 Task: Find connections with filter location Byndoor with filter topic #Gettingthingsdonewith filter profile language Spanish with filter current company PQE Group with filter school Placements updates with filter industry Office Furniture and Fixtures Manufacturing with filter service category Information Security with filter keywords title Quality Control
Action: Mouse moved to (537, 67)
Screenshot: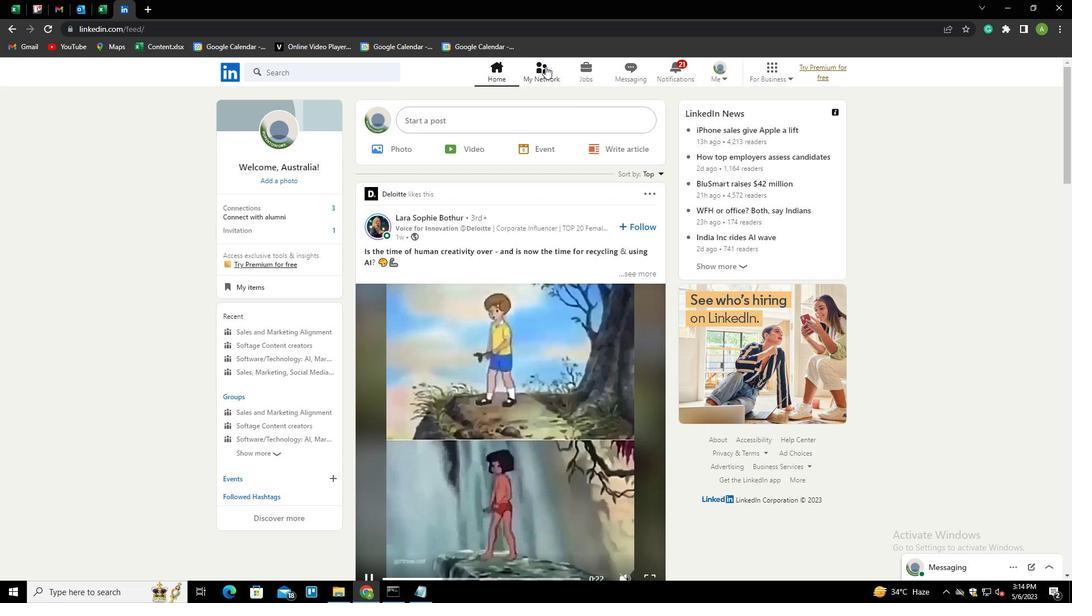 
Action: Mouse pressed left at (537, 67)
Screenshot: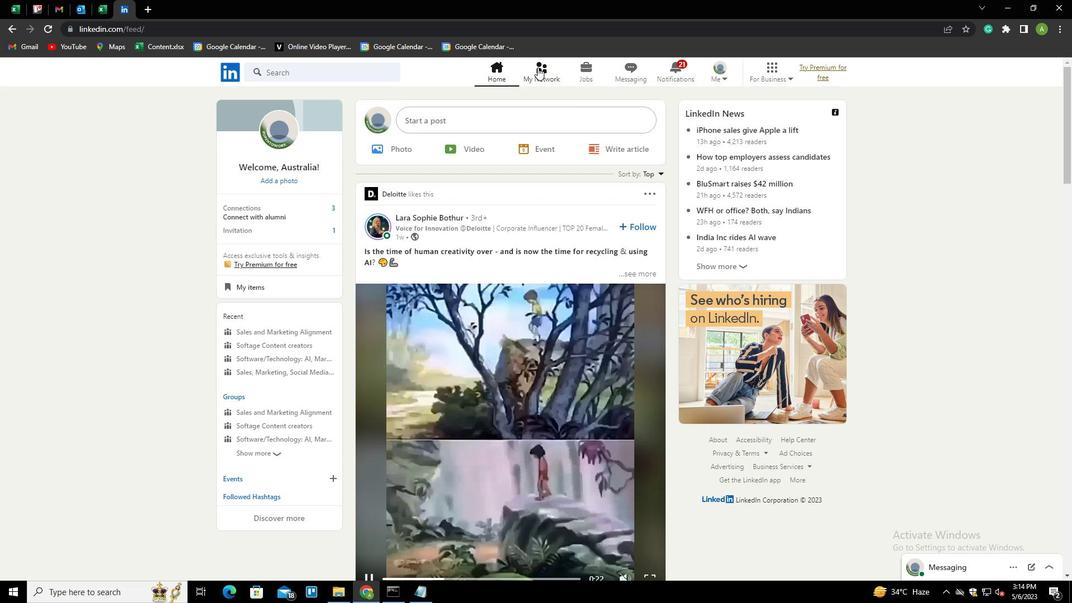 
Action: Mouse moved to (279, 135)
Screenshot: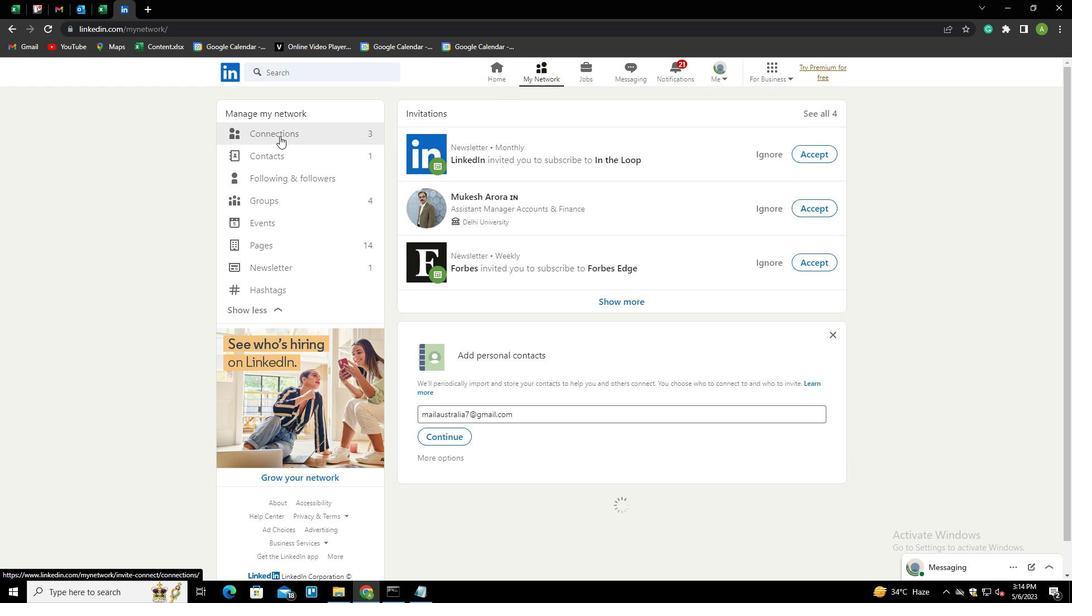 
Action: Mouse pressed left at (279, 135)
Screenshot: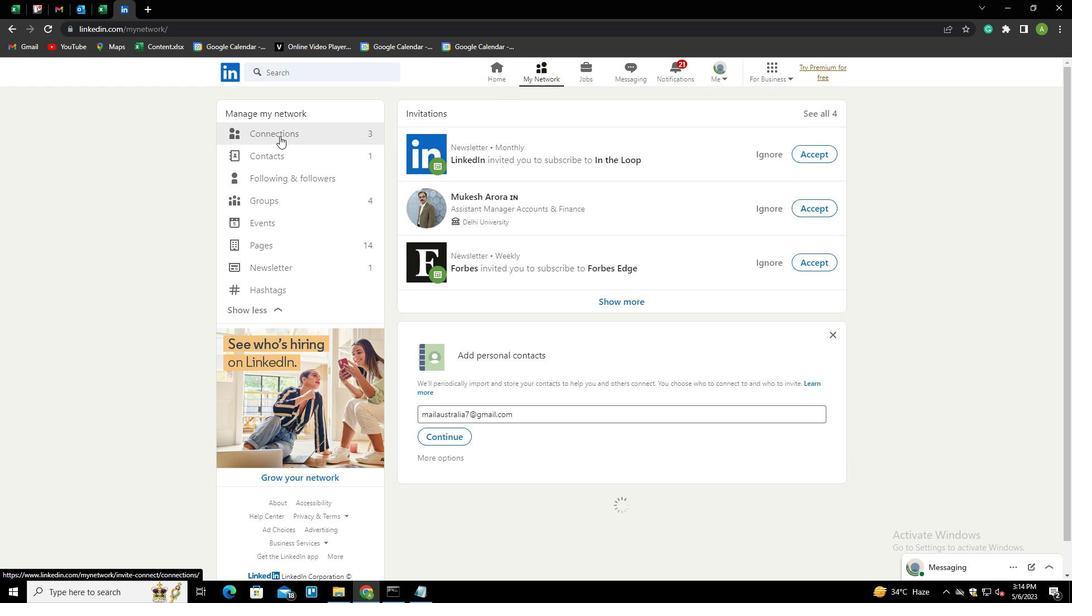 
Action: Mouse moved to (619, 132)
Screenshot: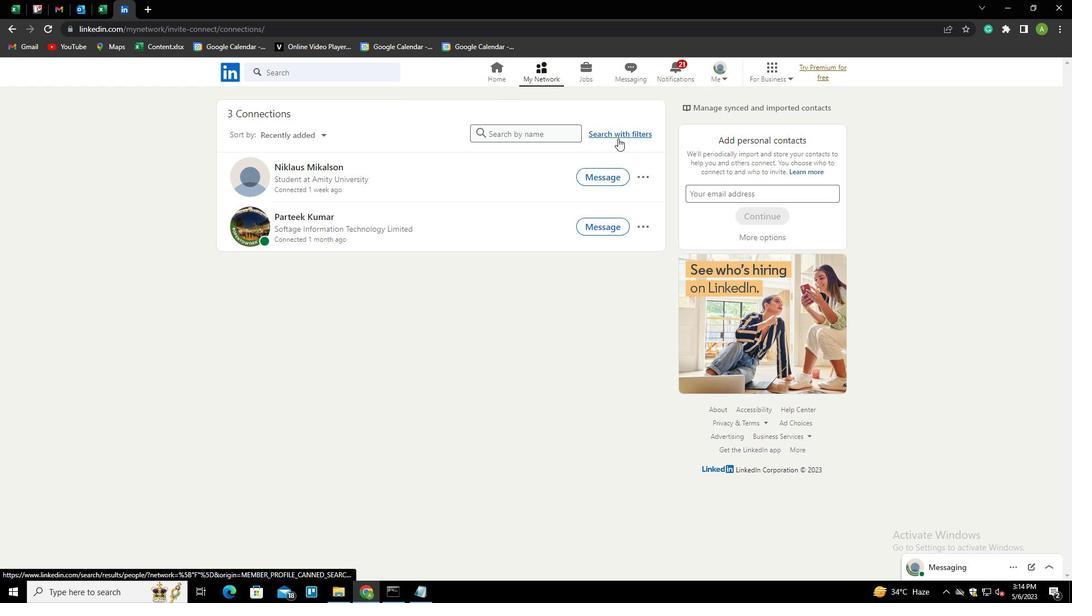 
Action: Mouse pressed left at (619, 132)
Screenshot: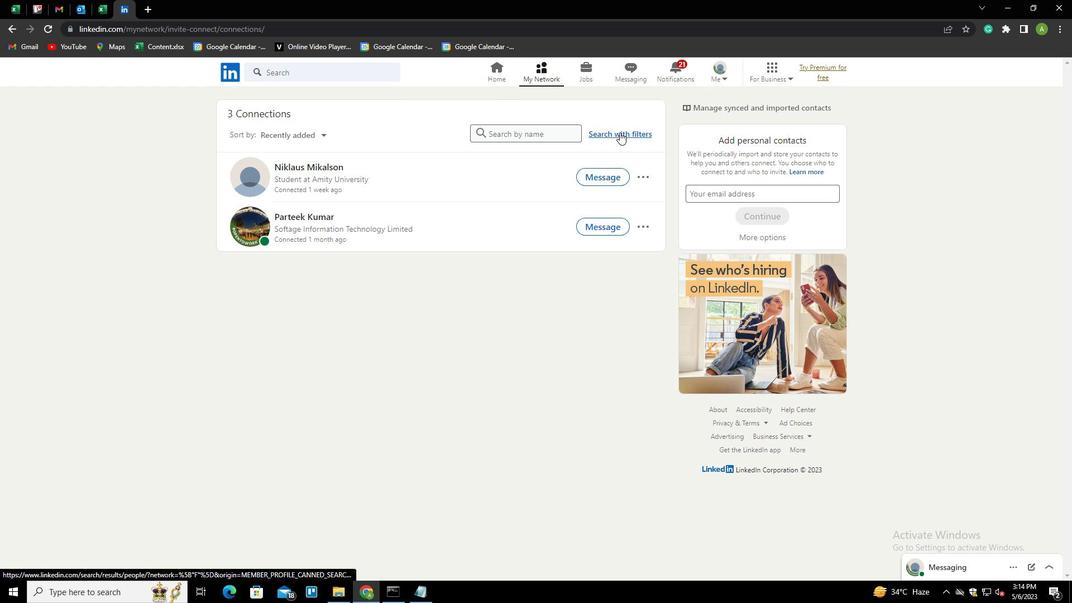 
Action: Mouse moved to (572, 101)
Screenshot: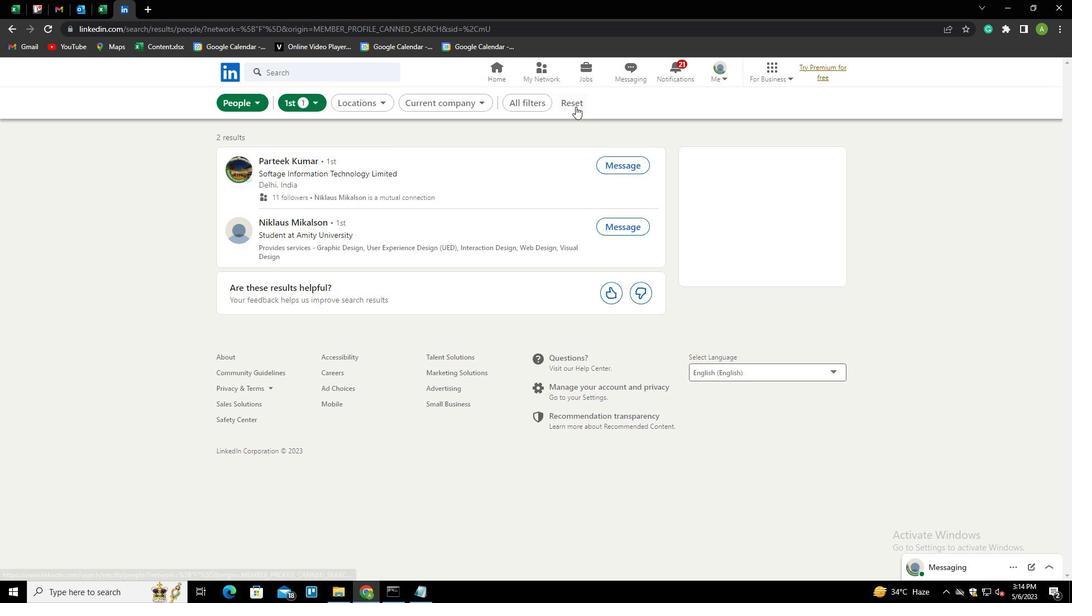 
Action: Mouse pressed left at (572, 101)
Screenshot: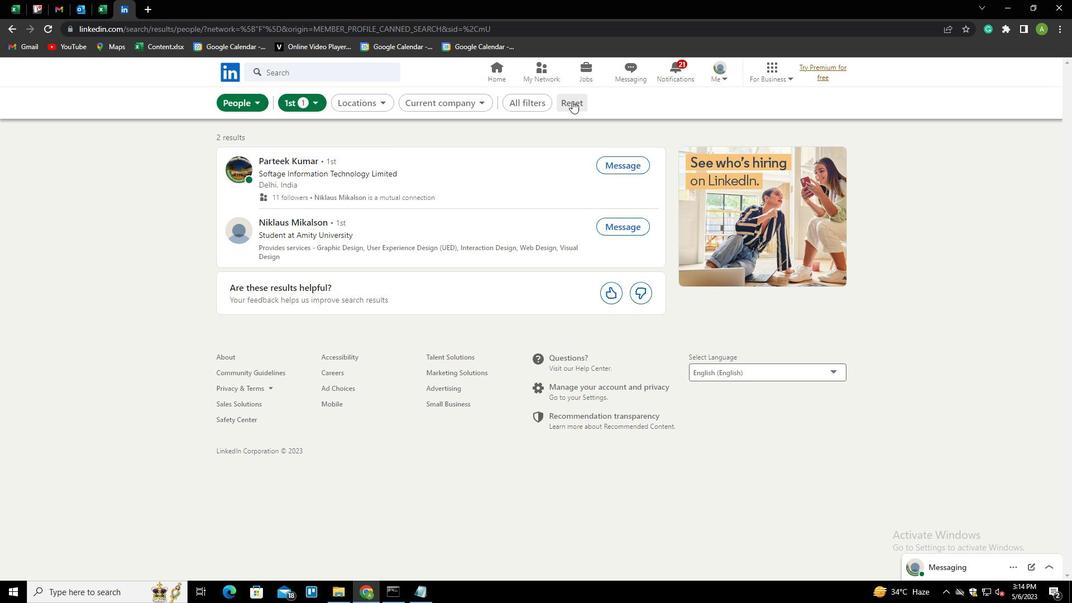 
Action: Mouse moved to (557, 102)
Screenshot: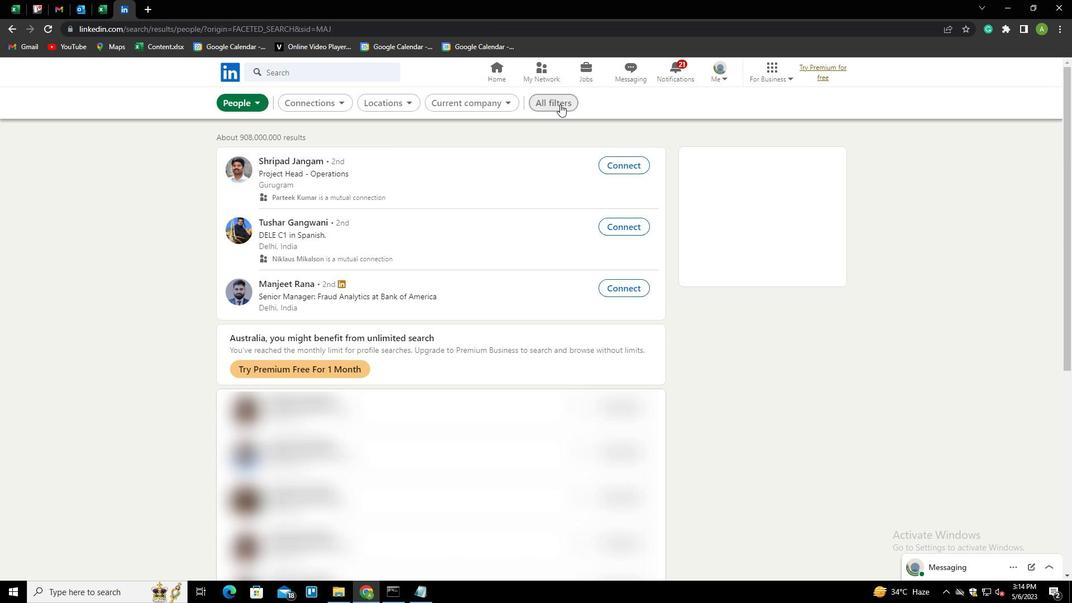 
Action: Mouse pressed left at (557, 102)
Screenshot: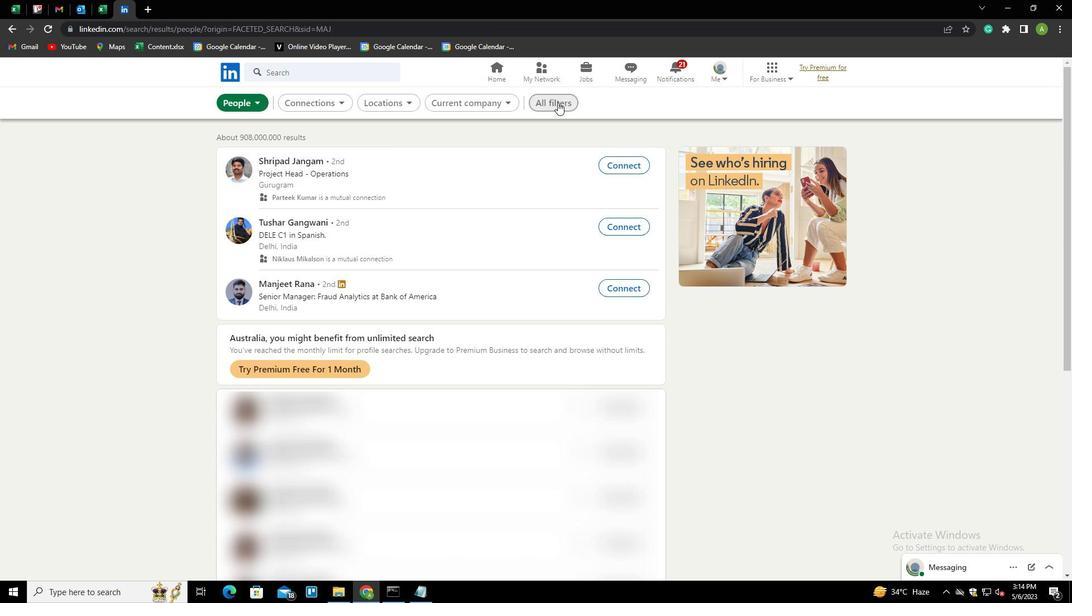 
Action: Mouse moved to (903, 401)
Screenshot: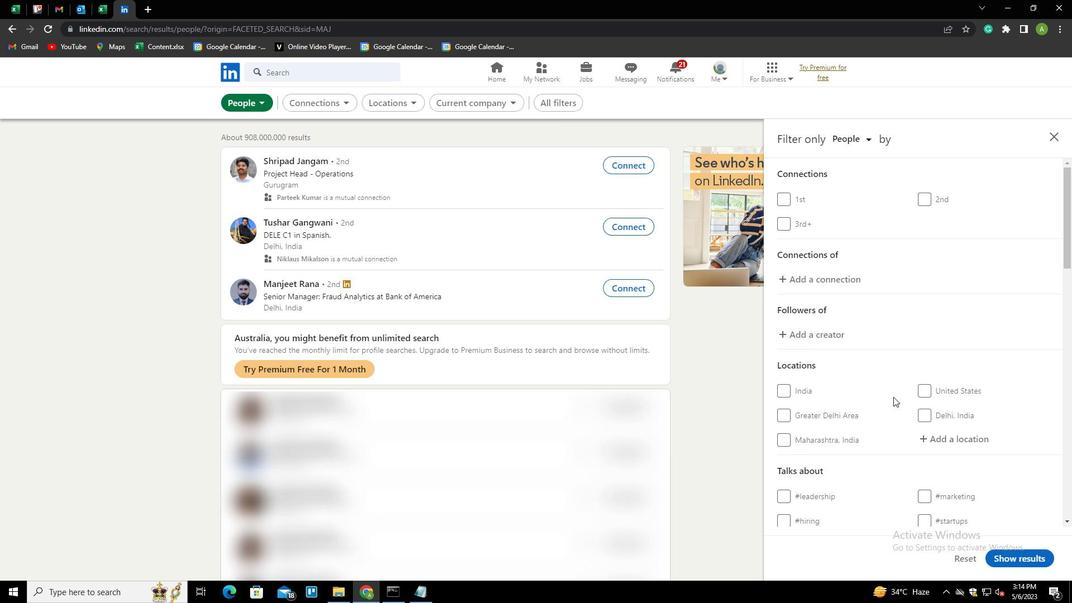 
Action: Mouse scrolled (903, 400) with delta (0, 0)
Screenshot: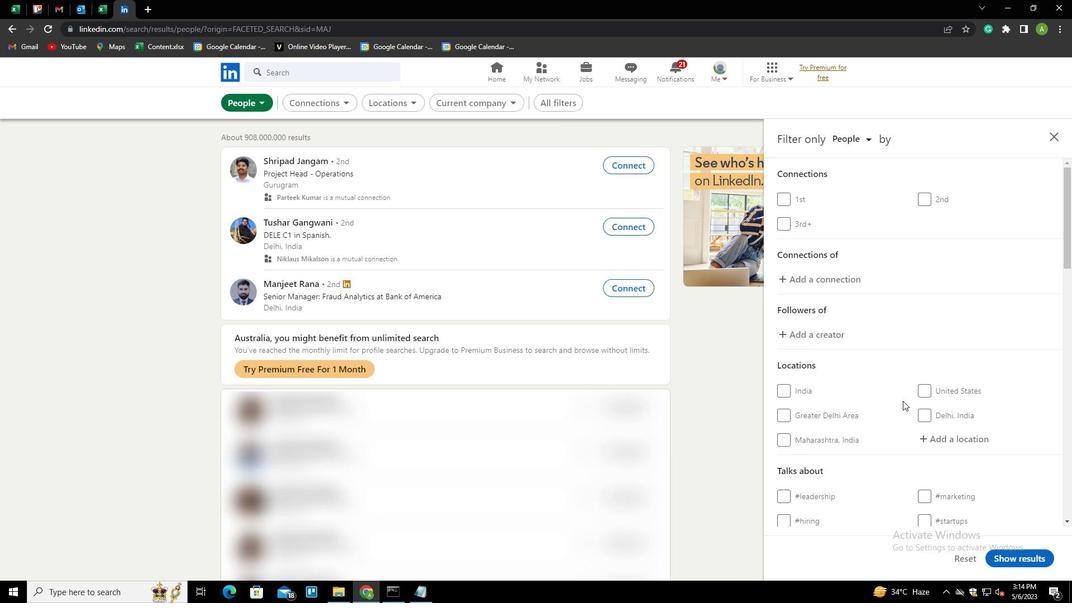 
Action: Mouse scrolled (903, 400) with delta (0, 0)
Screenshot: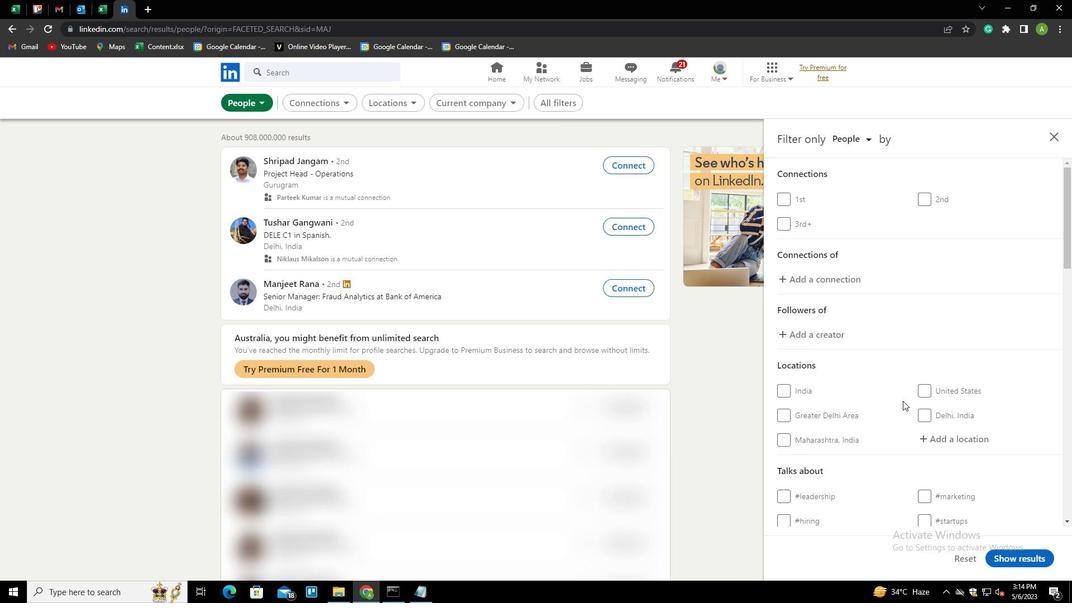 
Action: Mouse moved to (951, 333)
Screenshot: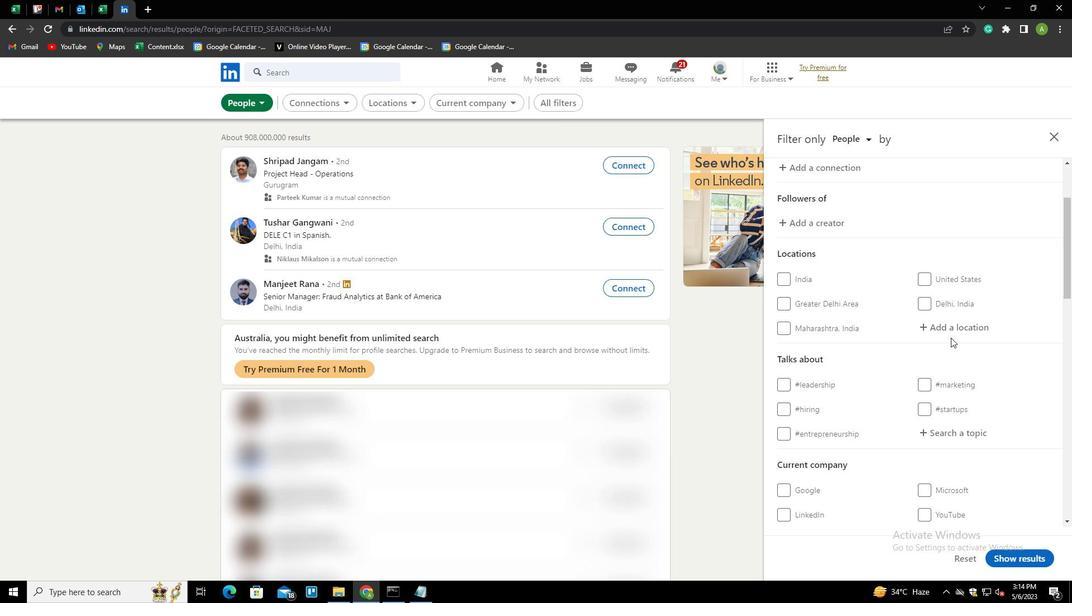 
Action: Mouse pressed left at (951, 333)
Screenshot: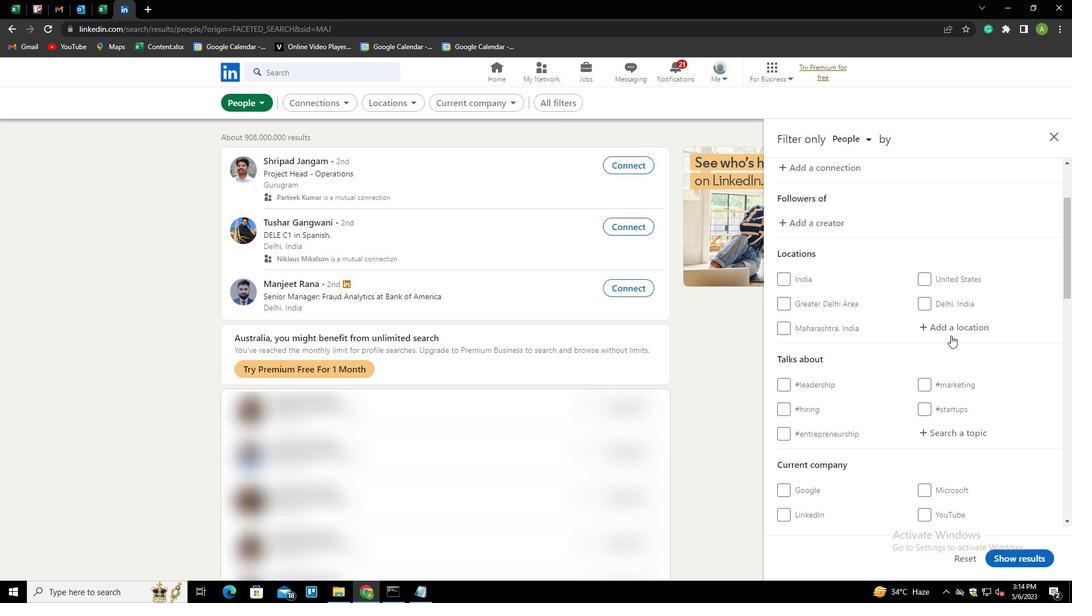 
Action: Key pressed <Key.shift><Key.shift><Key.shift>BYNDOOR
Screenshot: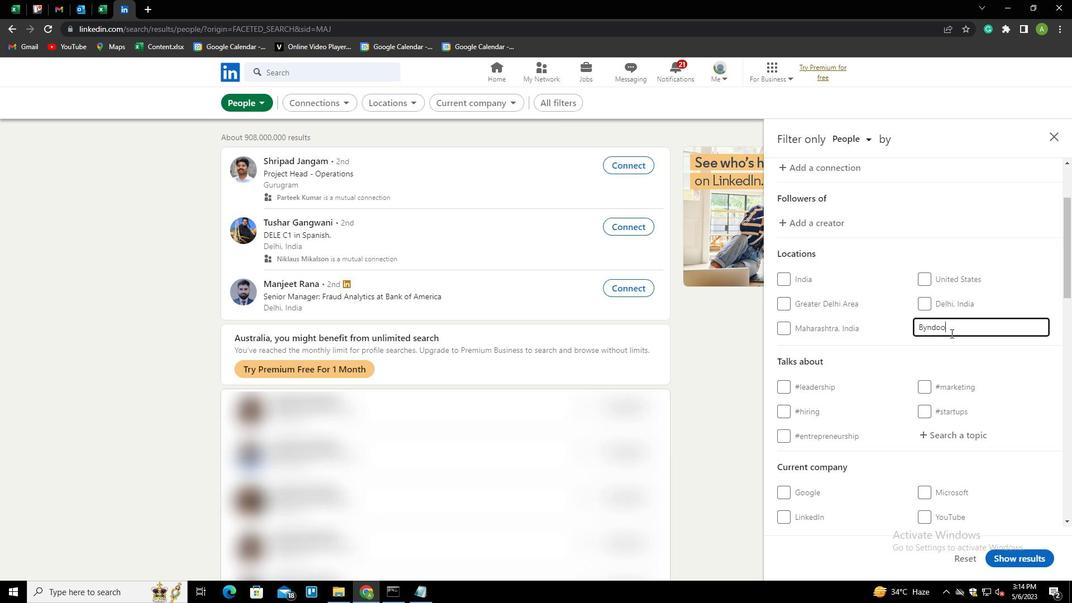 
Action: Mouse moved to (980, 354)
Screenshot: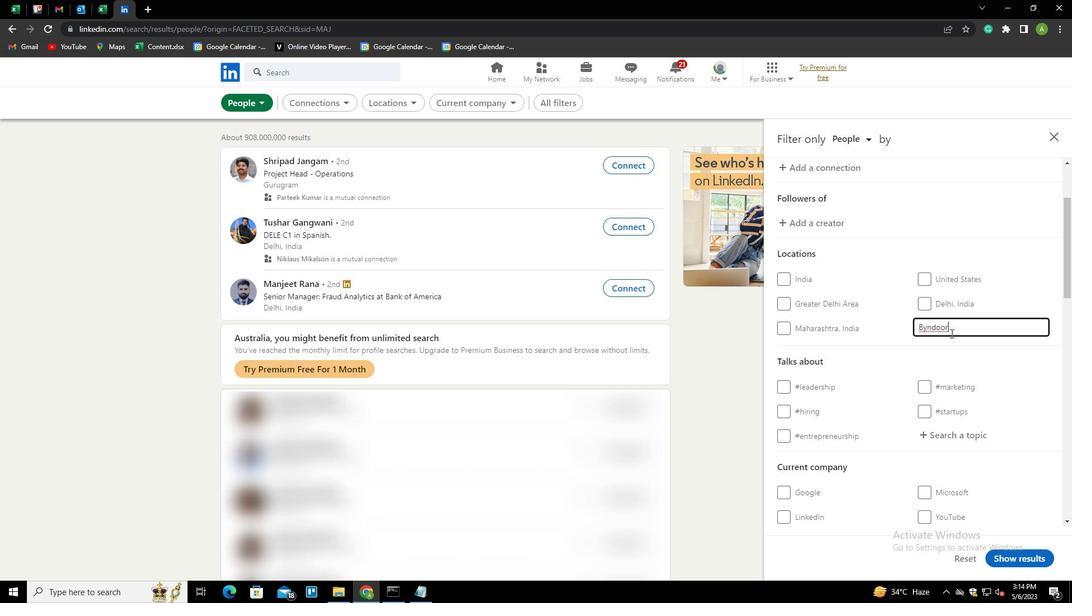 
Action: Mouse pressed left at (980, 354)
Screenshot: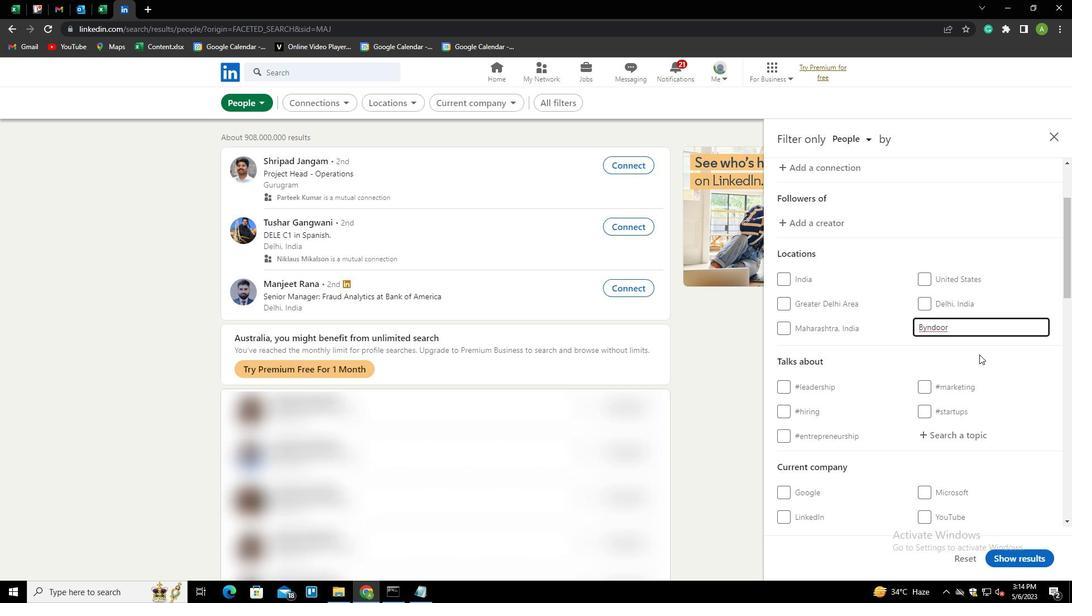 
Action: Mouse moved to (959, 431)
Screenshot: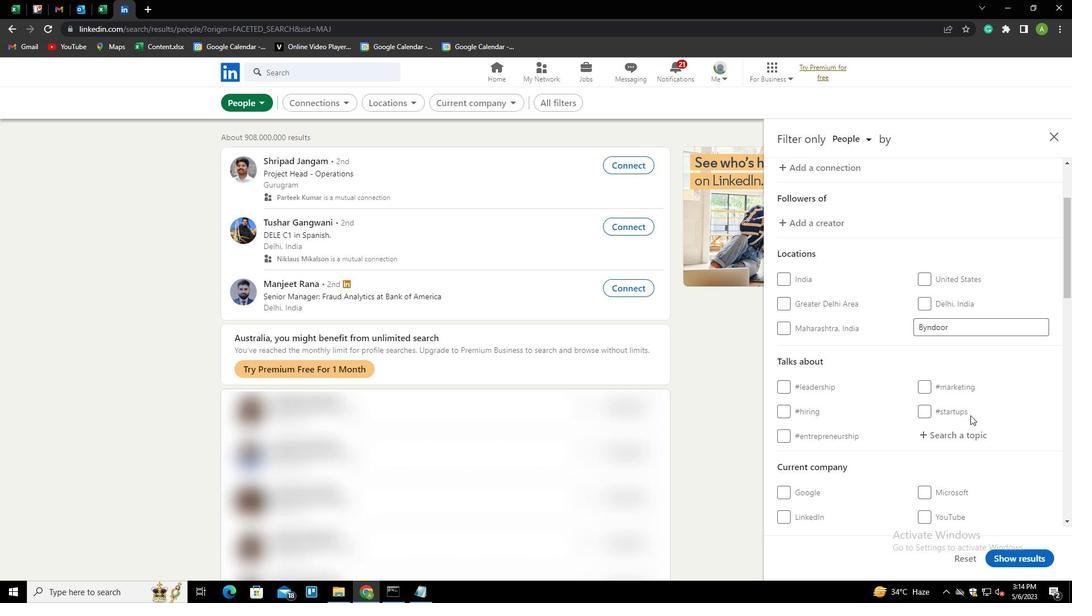 
Action: Mouse pressed left at (959, 431)
Screenshot: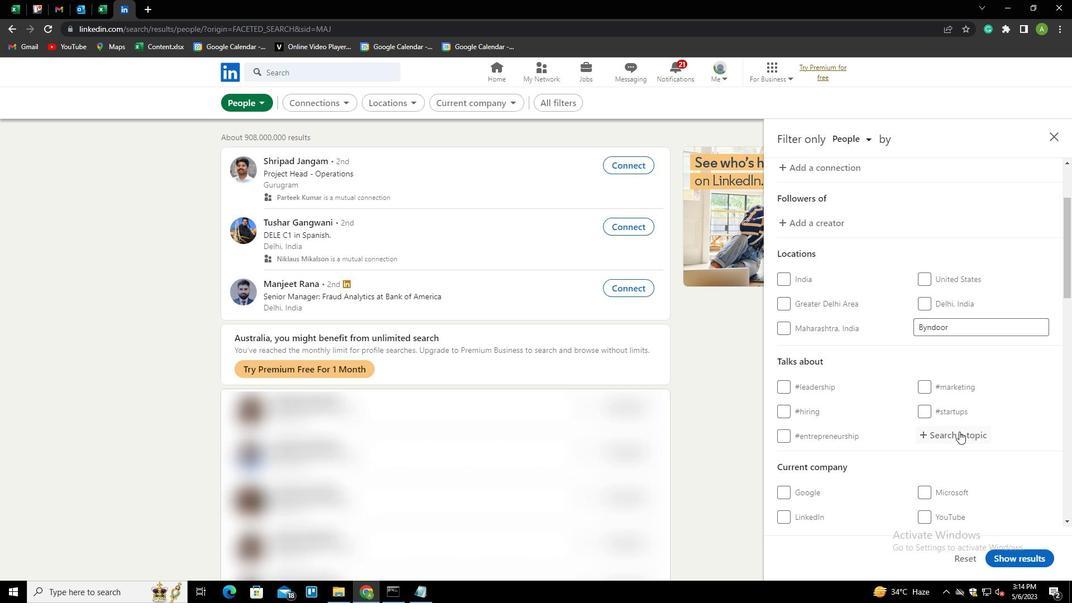 
Action: Key pressed <Key.shift>GEE
Screenshot: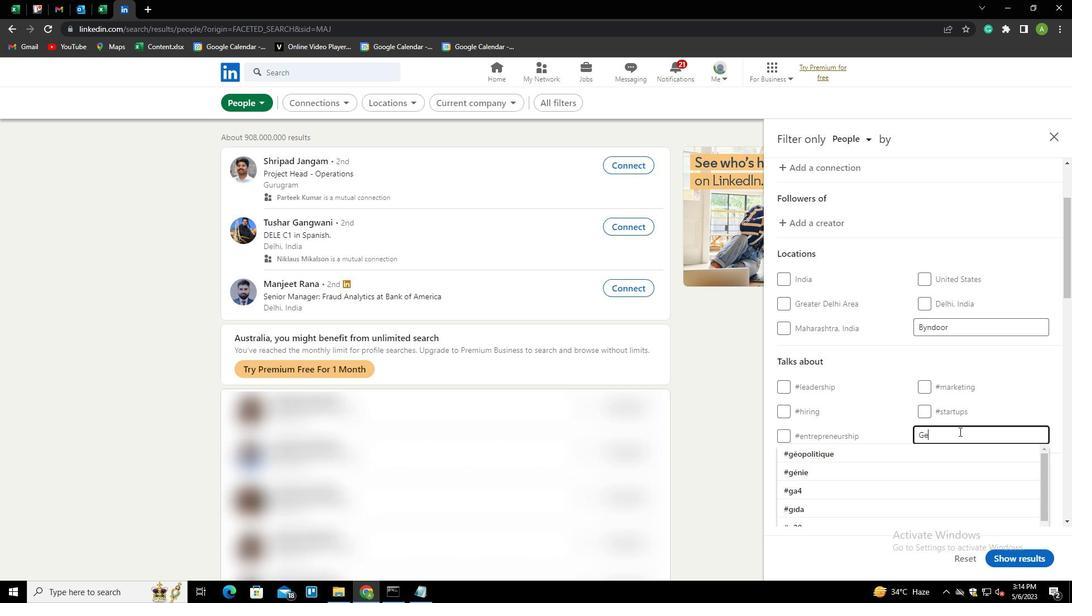 
Action: Mouse moved to (959, 432)
Screenshot: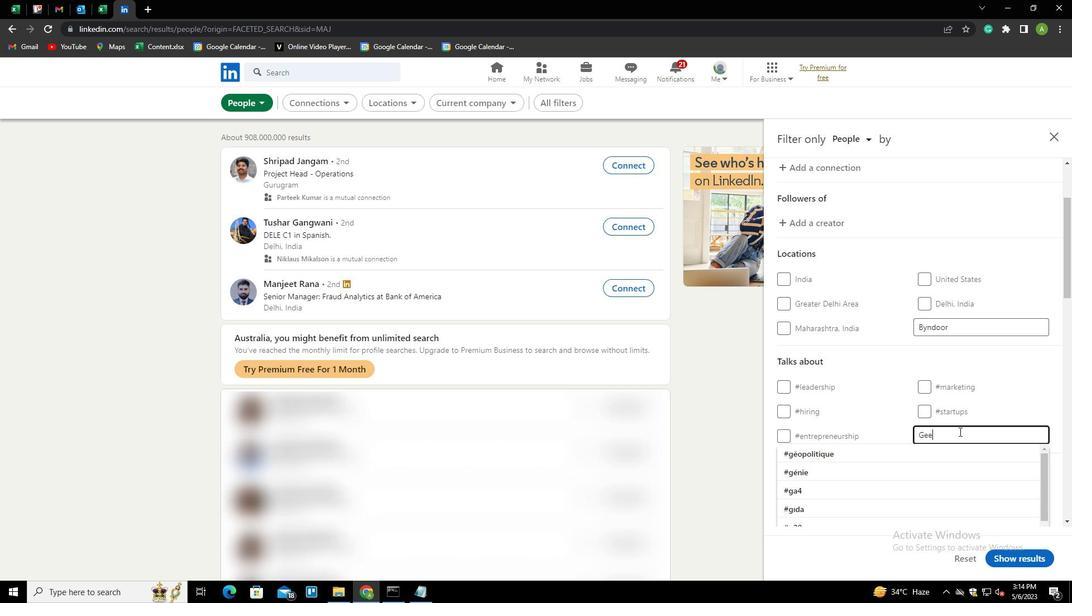 
Action: Key pressed <Key.backspace>TTINGTHINGSDONE<Key.down><Key.enter>
Screenshot: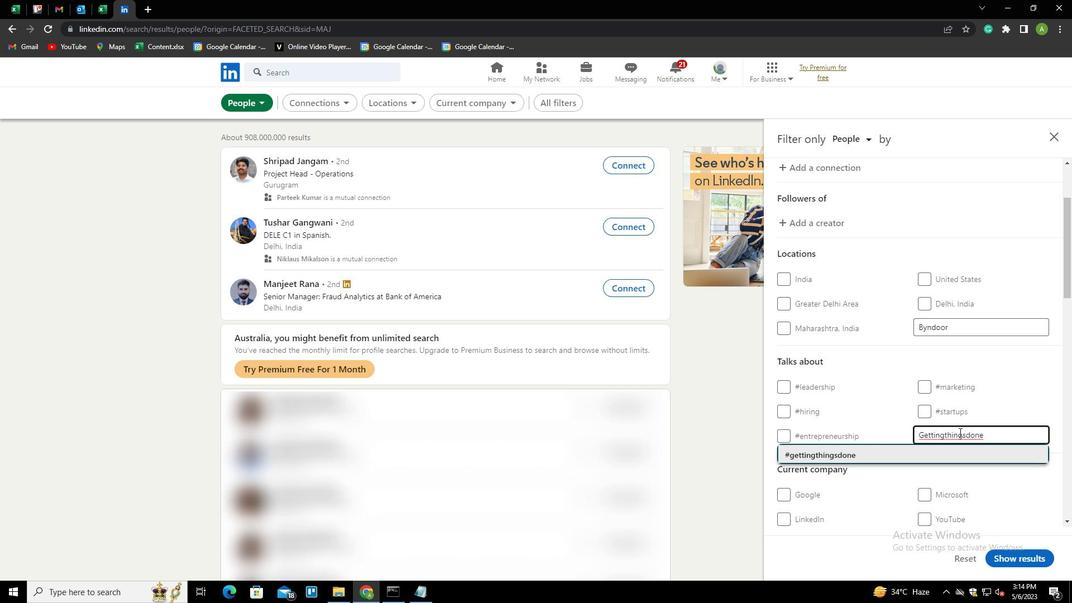 
Action: Mouse scrolled (959, 431) with delta (0, 0)
Screenshot: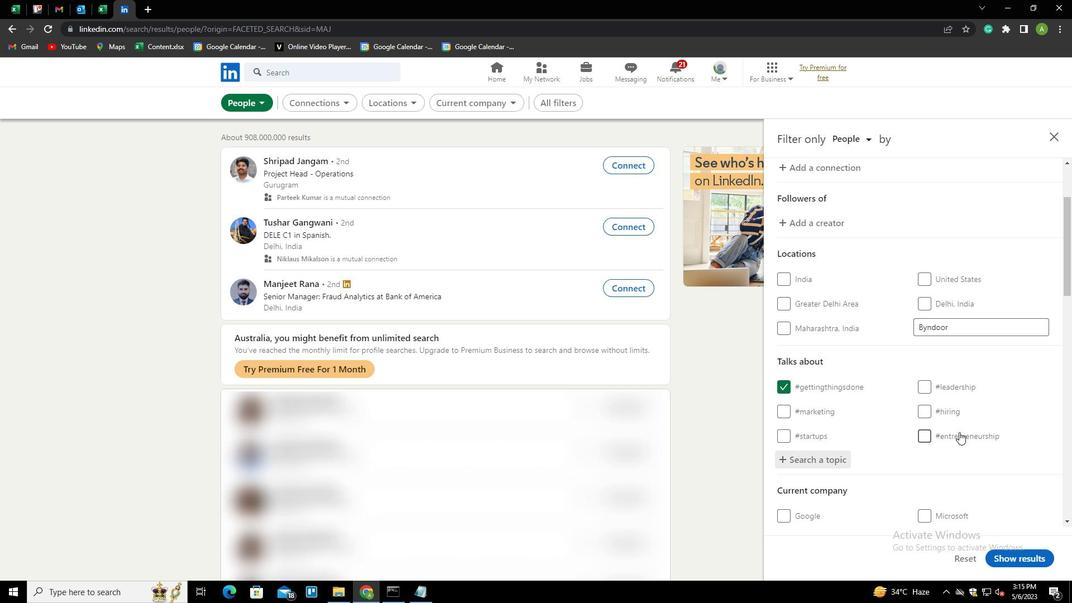 
Action: Mouse scrolled (959, 431) with delta (0, 0)
Screenshot: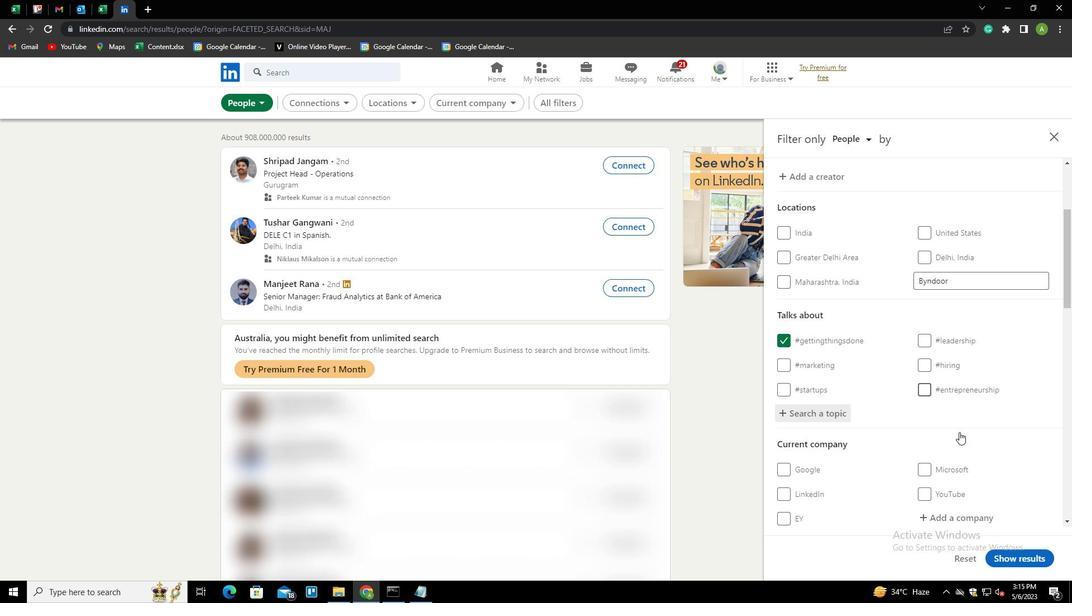 
Action: Mouse scrolled (959, 431) with delta (0, 0)
Screenshot: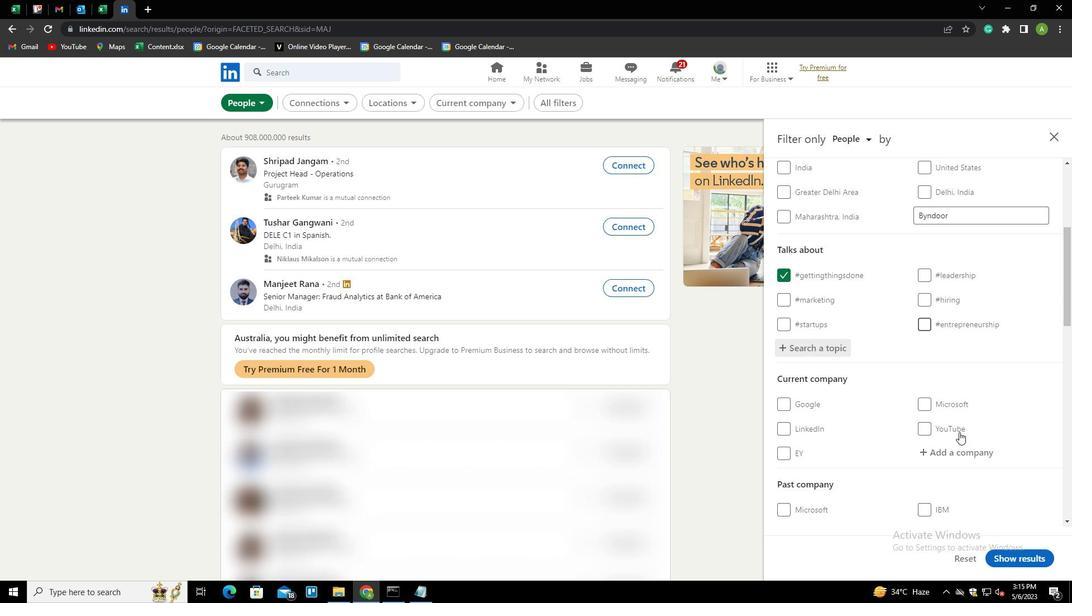 
Action: Mouse scrolled (959, 431) with delta (0, 0)
Screenshot: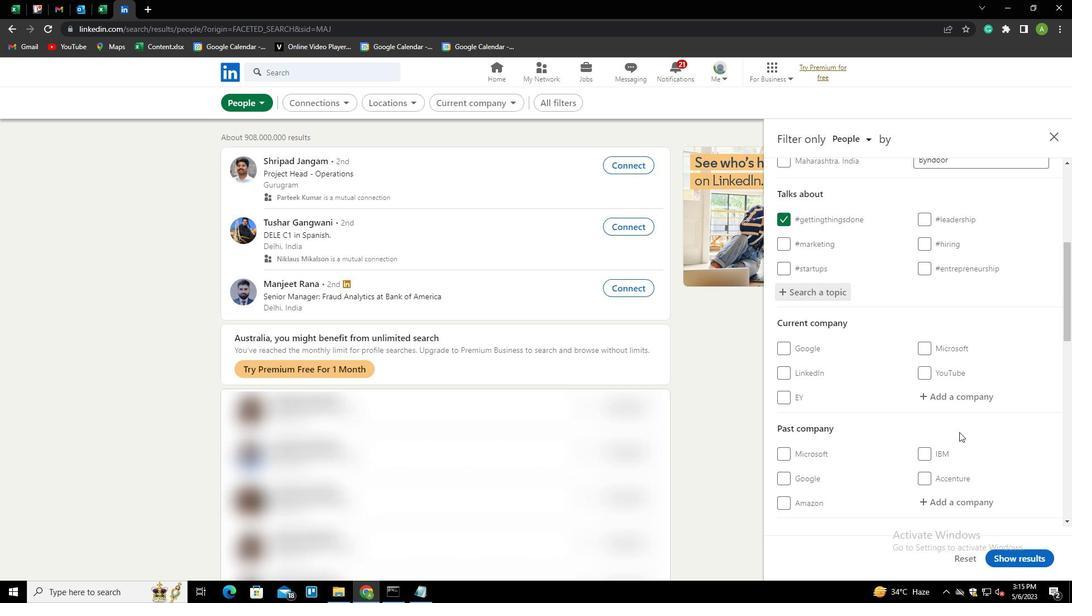 
Action: Mouse scrolled (959, 431) with delta (0, 0)
Screenshot: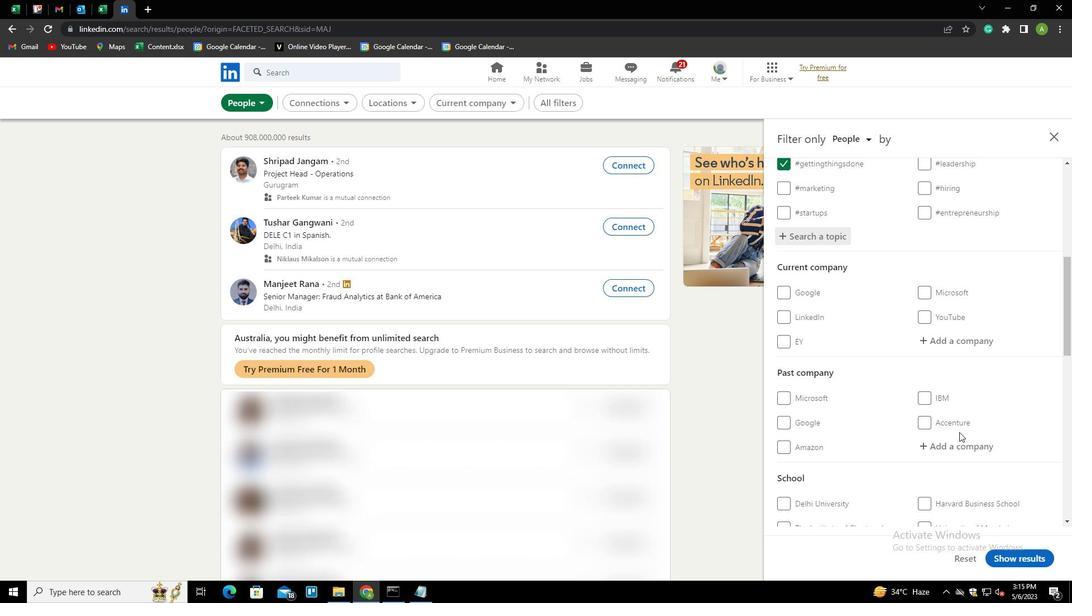 
Action: Mouse scrolled (959, 431) with delta (0, 0)
Screenshot: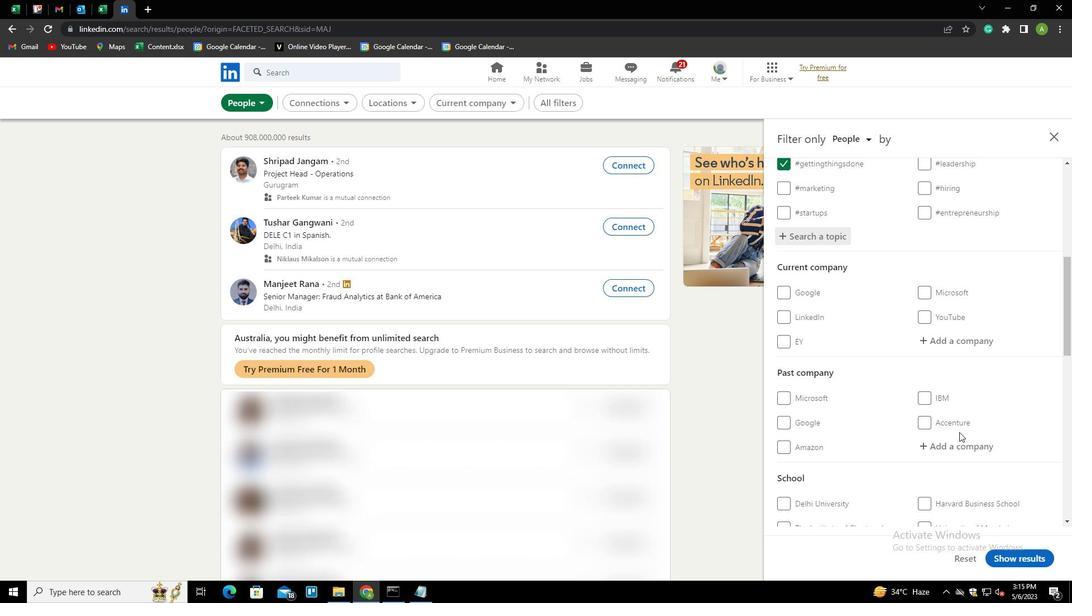 
Action: Mouse scrolled (959, 431) with delta (0, 0)
Screenshot: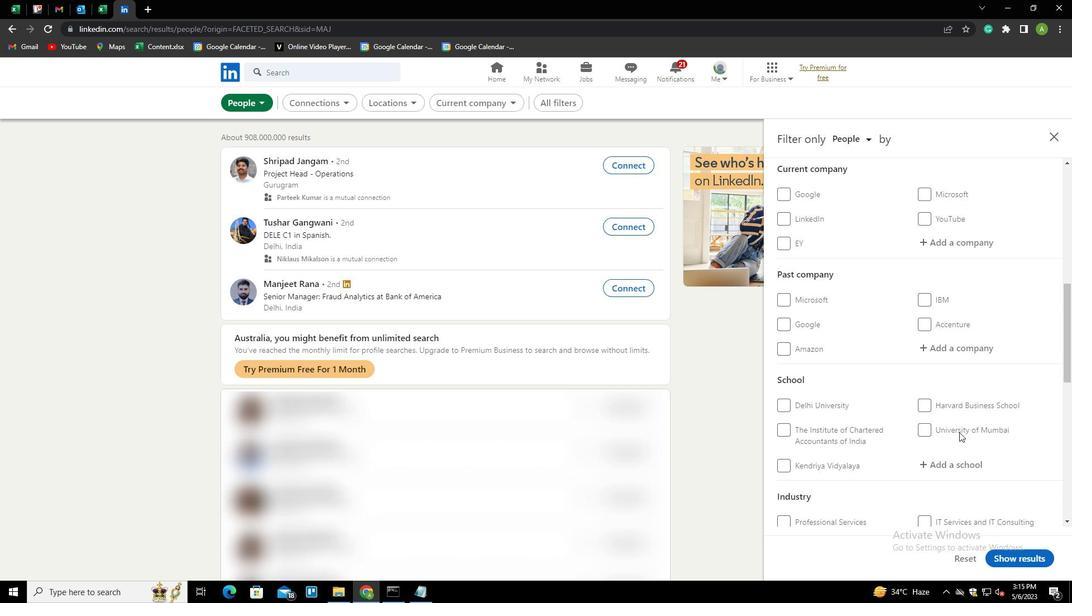 
Action: Mouse scrolled (959, 431) with delta (0, 0)
Screenshot: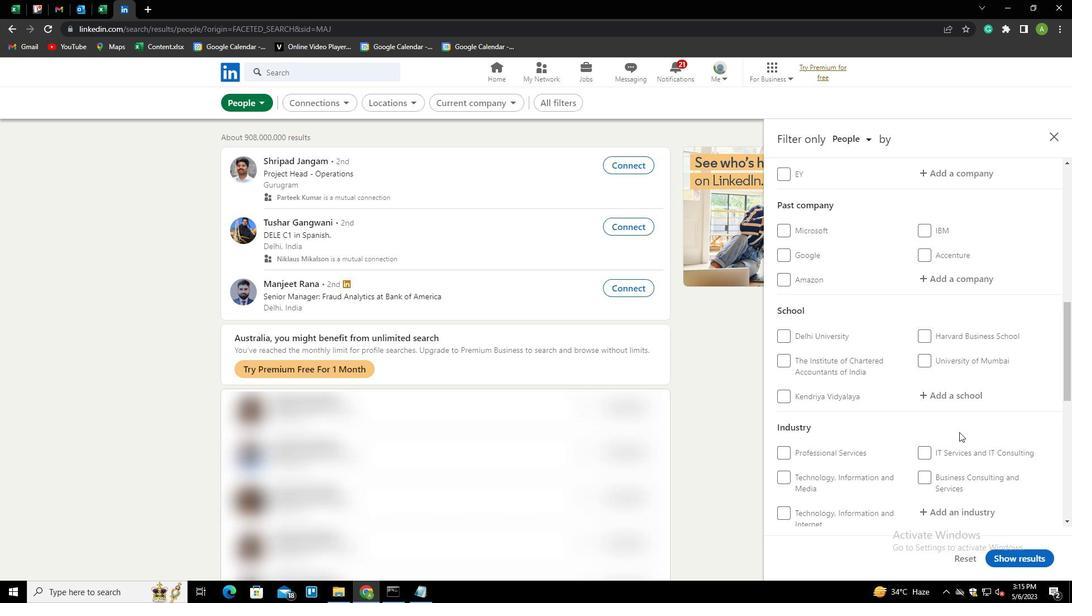 
Action: Mouse scrolled (959, 431) with delta (0, 0)
Screenshot: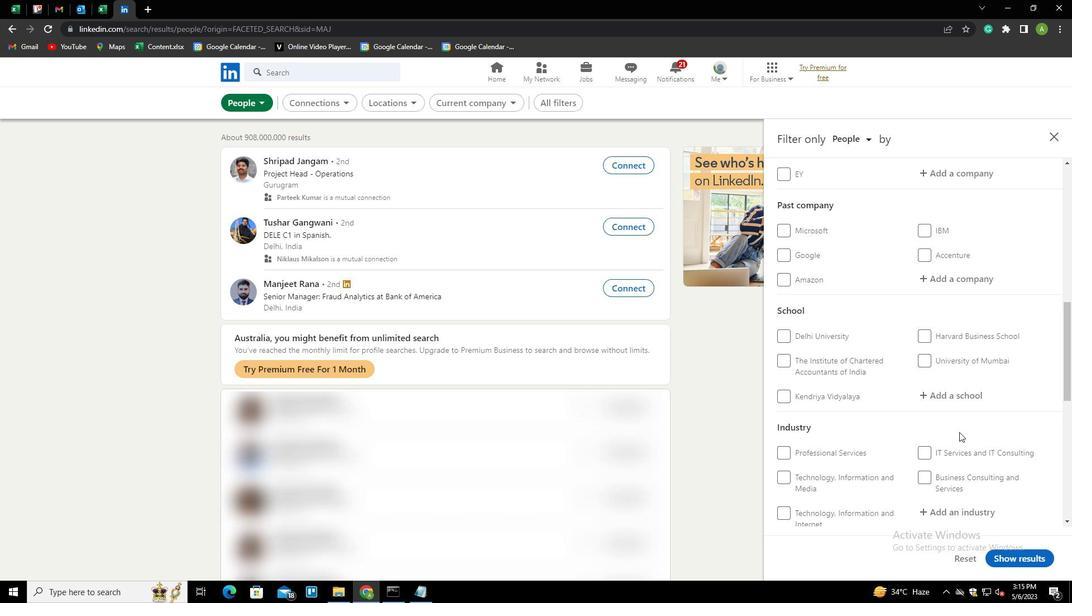 
Action: Mouse scrolled (959, 431) with delta (0, 0)
Screenshot: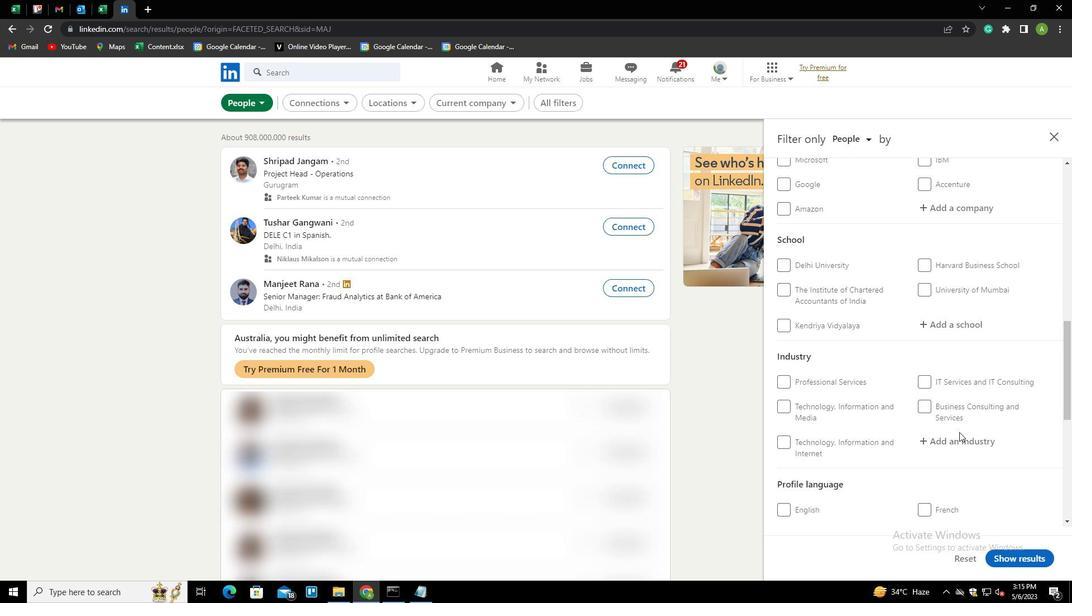
Action: Mouse moved to (797, 436)
Screenshot: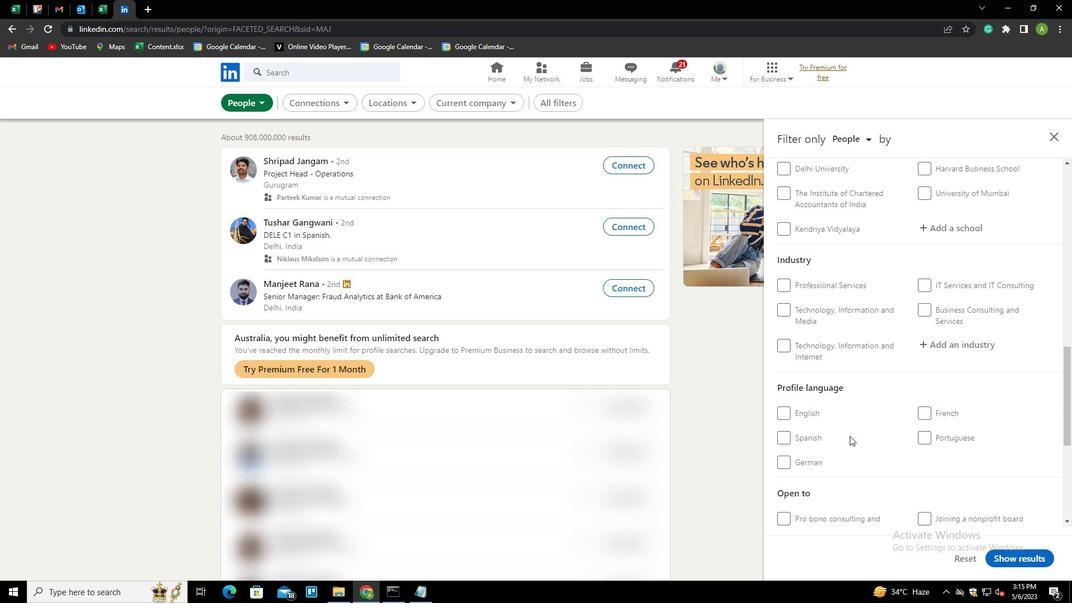 
Action: Mouse pressed left at (797, 436)
Screenshot: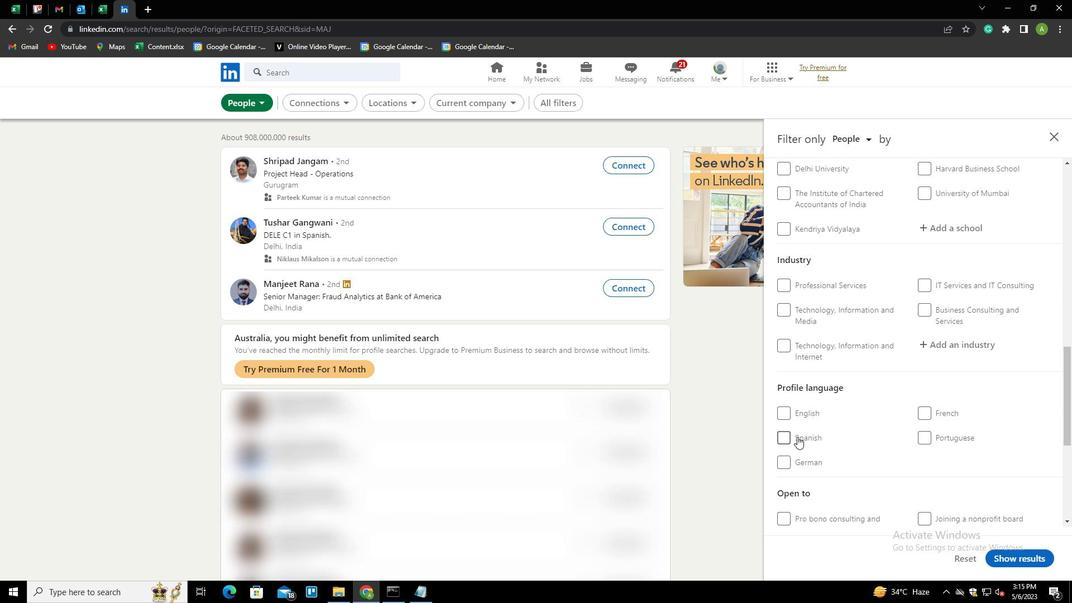 
Action: Mouse moved to (959, 415)
Screenshot: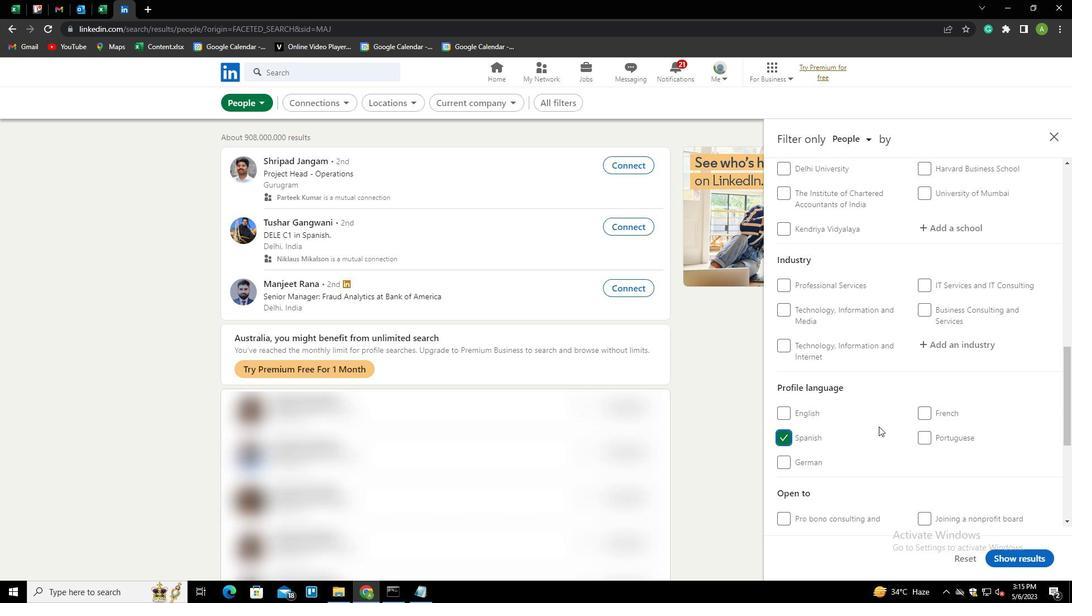
Action: Mouse scrolled (959, 416) with delta (0, 0)
Screenshot: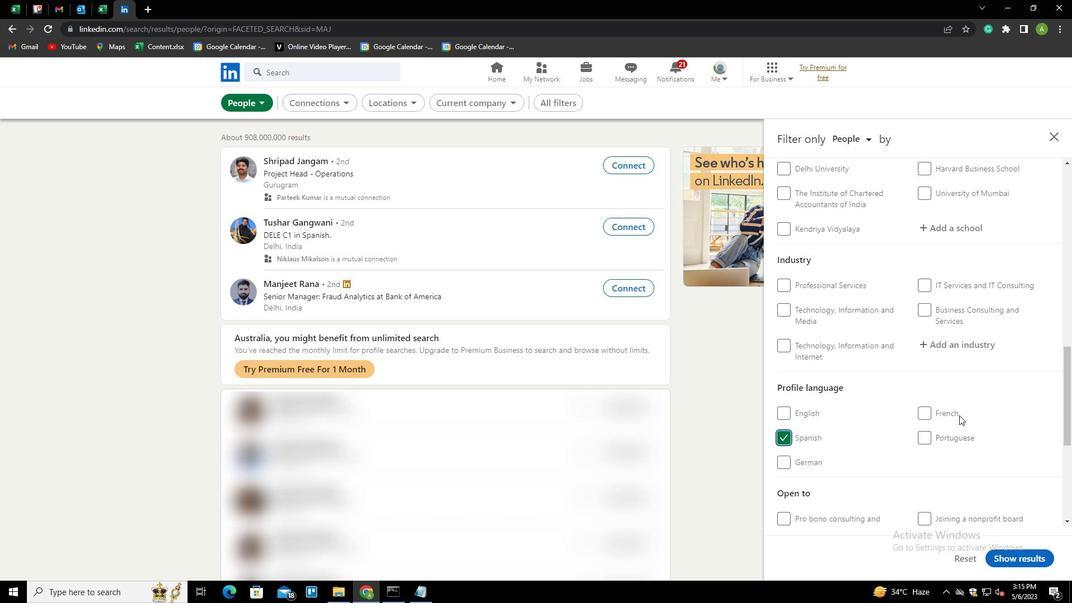 
Action: Mouse scrolled (959, 416) with delta (0, 0)
Screenshot: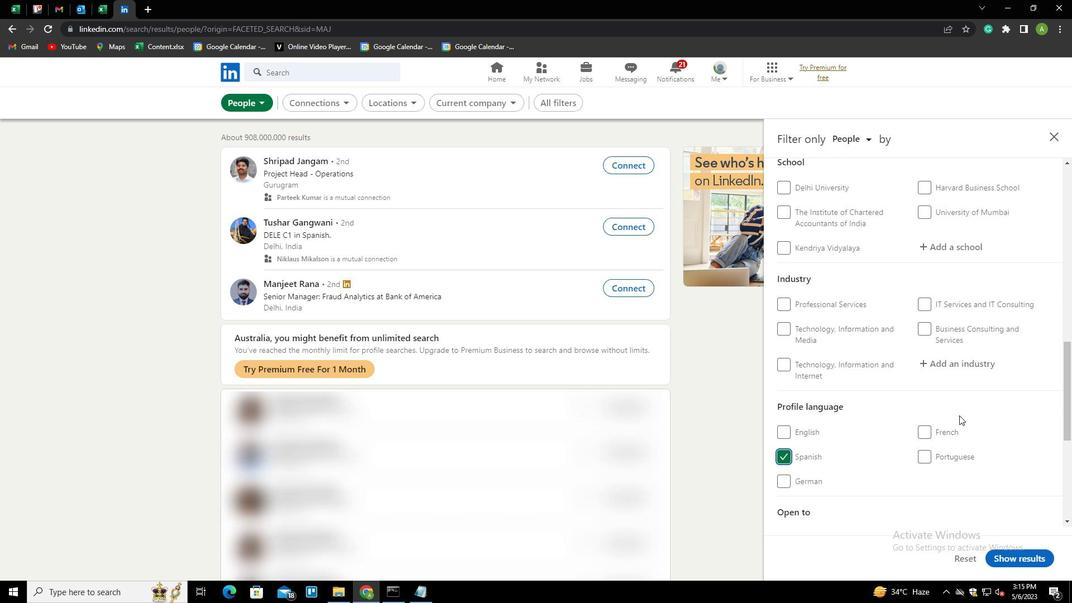 
Action: Mouse scrolled (959, 416) with delta (0, 0)
Screenshot: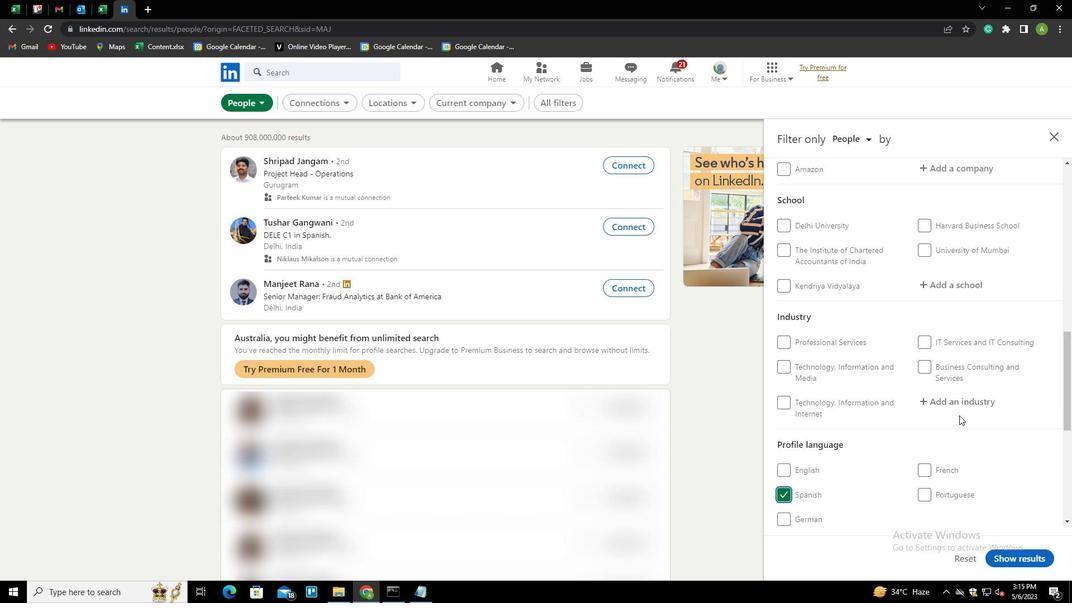 
Action: Mouse scrolled (959, 416) with delta (0, 0)
Screenshot: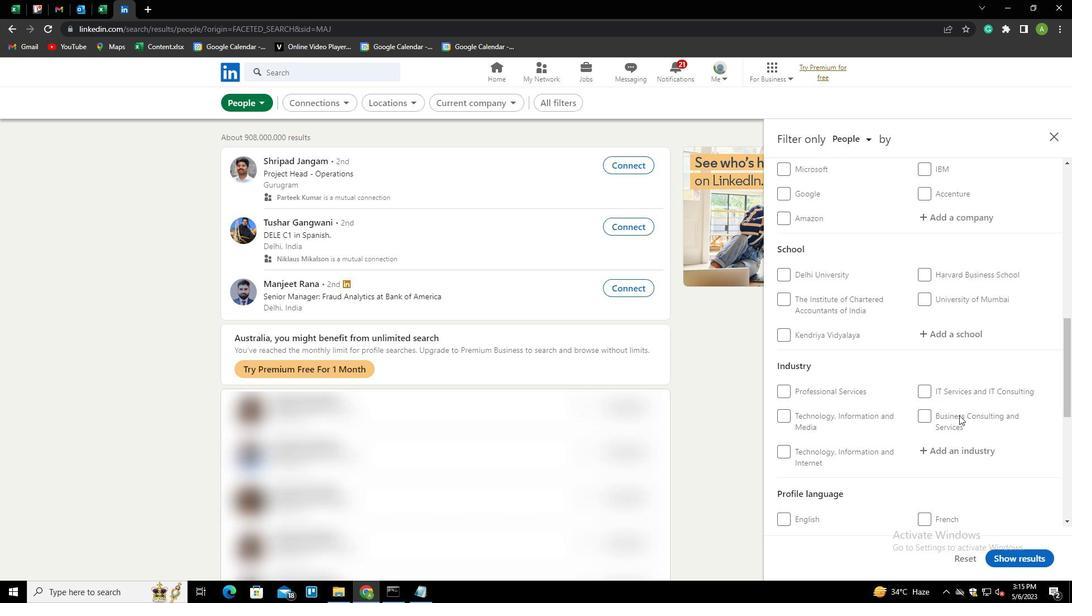 
Action: Mouse scrolled (959, 416) with delta (0, 0)
Screenshot: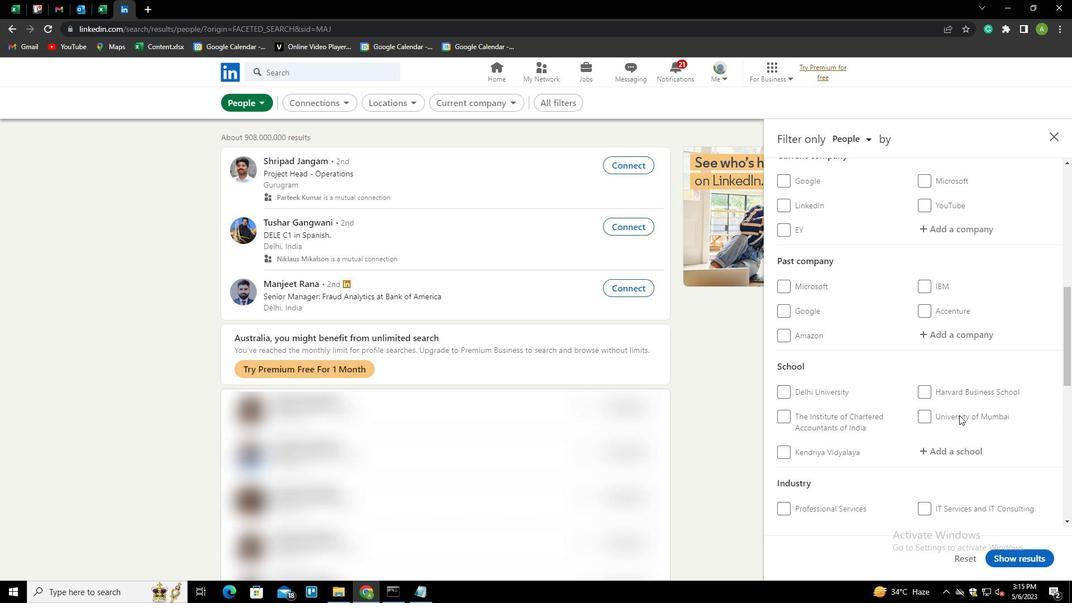 
Action: Mouse scrolled (959, 416) with delta (0, 0)
Screenshot: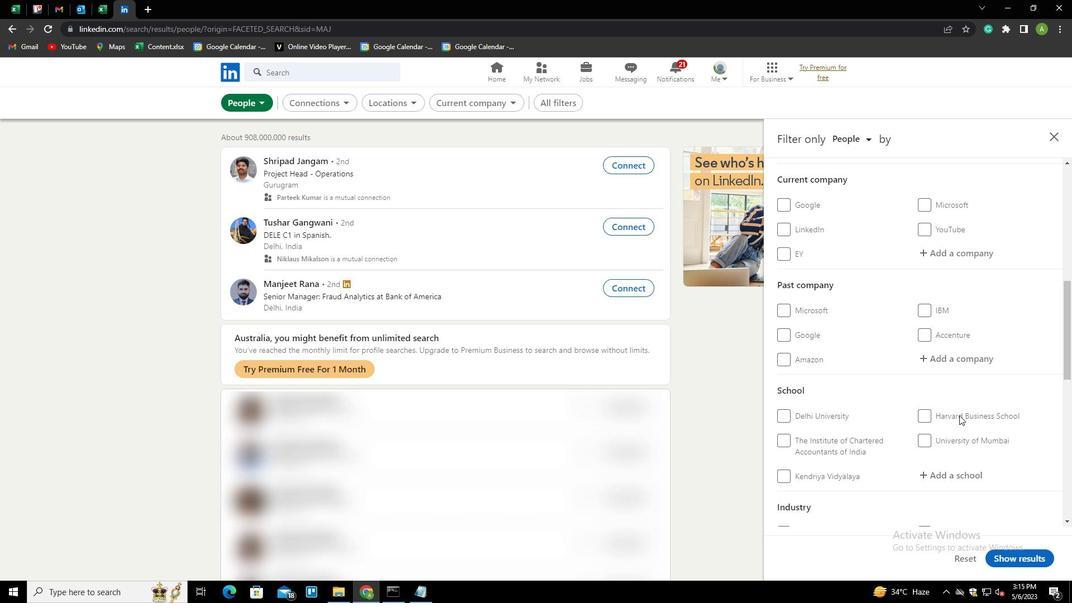 
Action: Mouse scrolled (959, 416) with delta (0, 0)
Screenshot: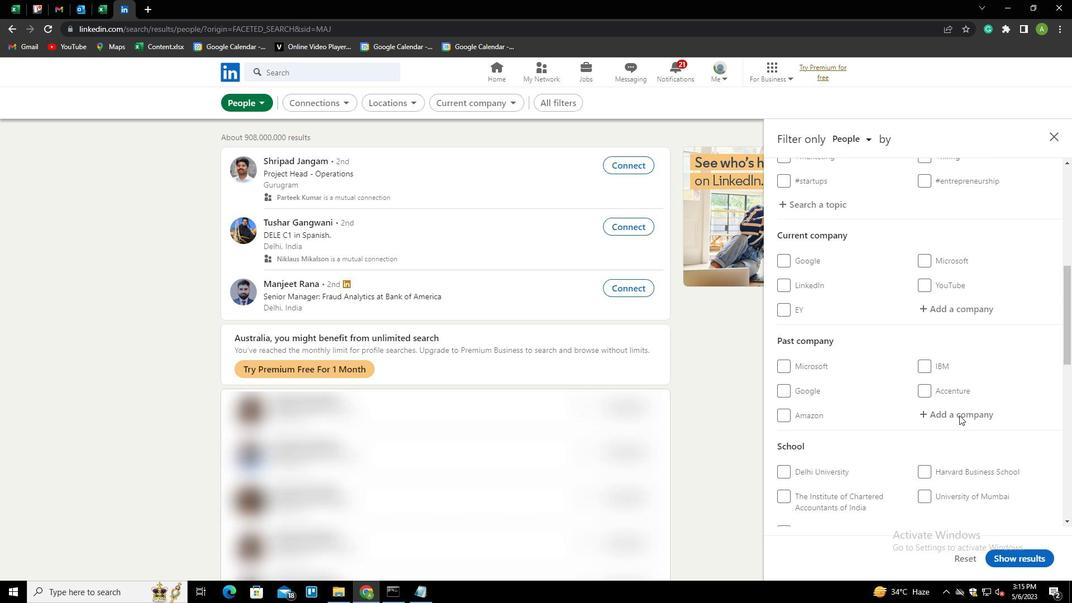 
Action: Mouse moved to (955, 402)
Screenshot: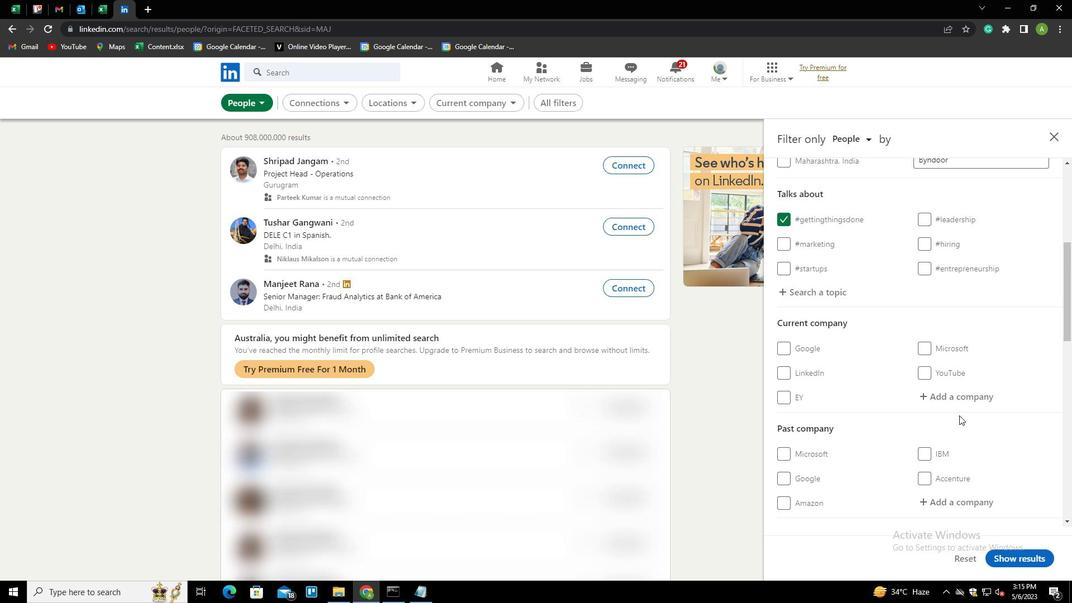 
Action: Mouse pressed left at (955, 402)
Screenshot: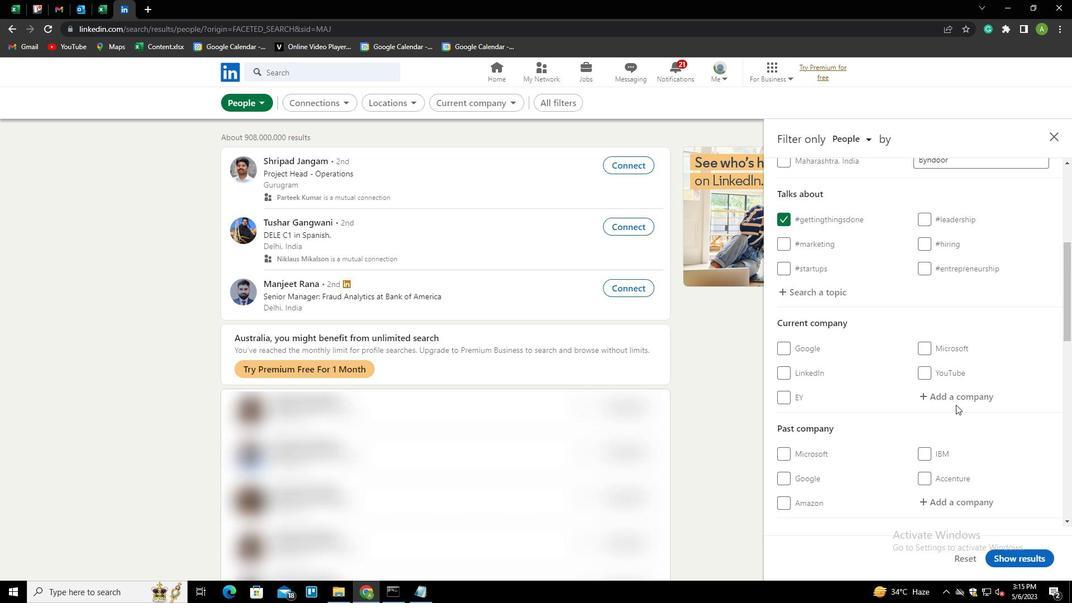 
Action: Mouse moved to (958, 398)
Screenshot: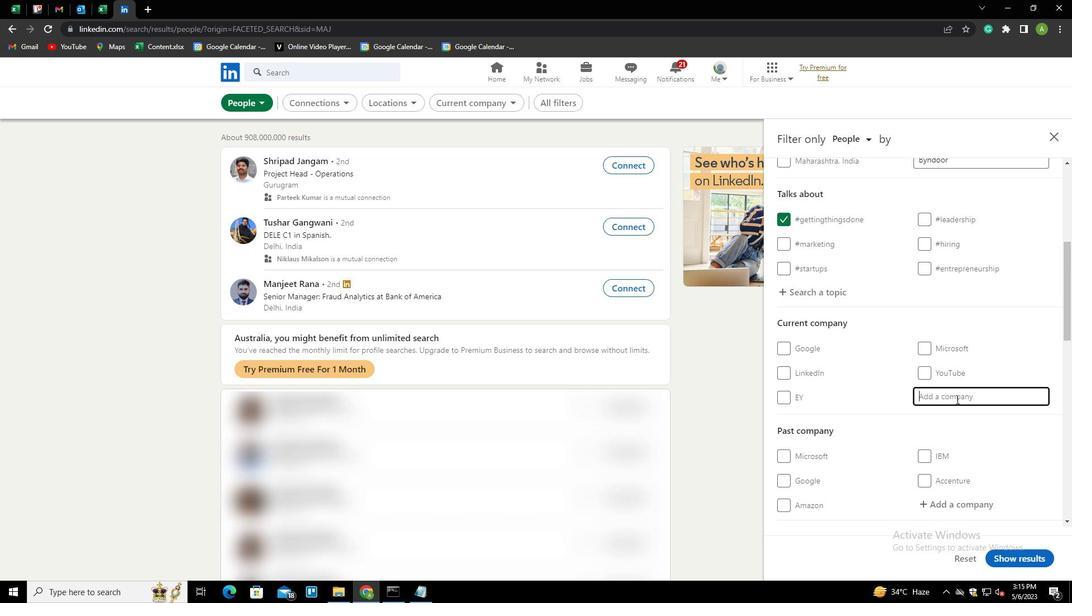 
Action: Key pressed <Key.shift><Key.shift><Key.shift><Key.shift><Key.shift><Key.shift>PQE<Key.space><Key.shift>GR<Key.down><Key.enter>
Screenshot: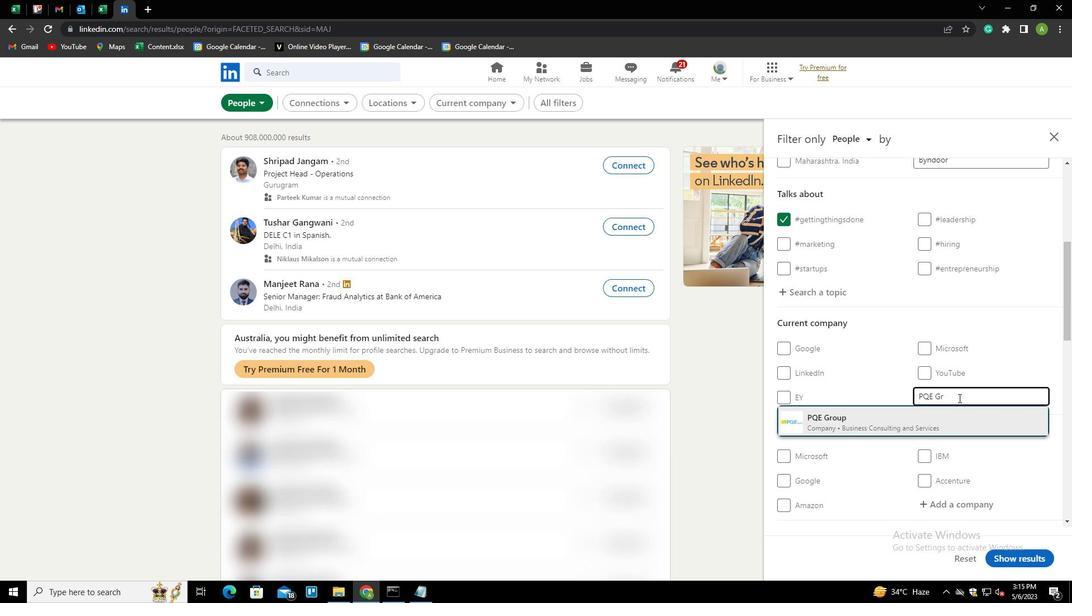 
Action: Mouse scrolled (958, 397) with delta (0, 0)
Screenshot: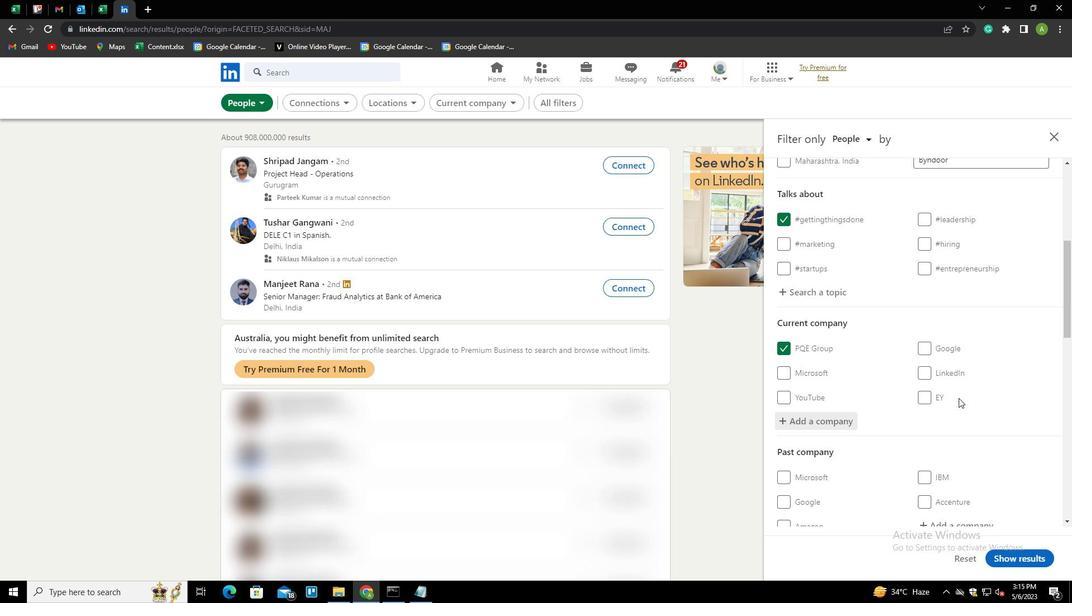 
Action: Mouse scrolled (958, 397) with delta (0, 0)
Screenshot: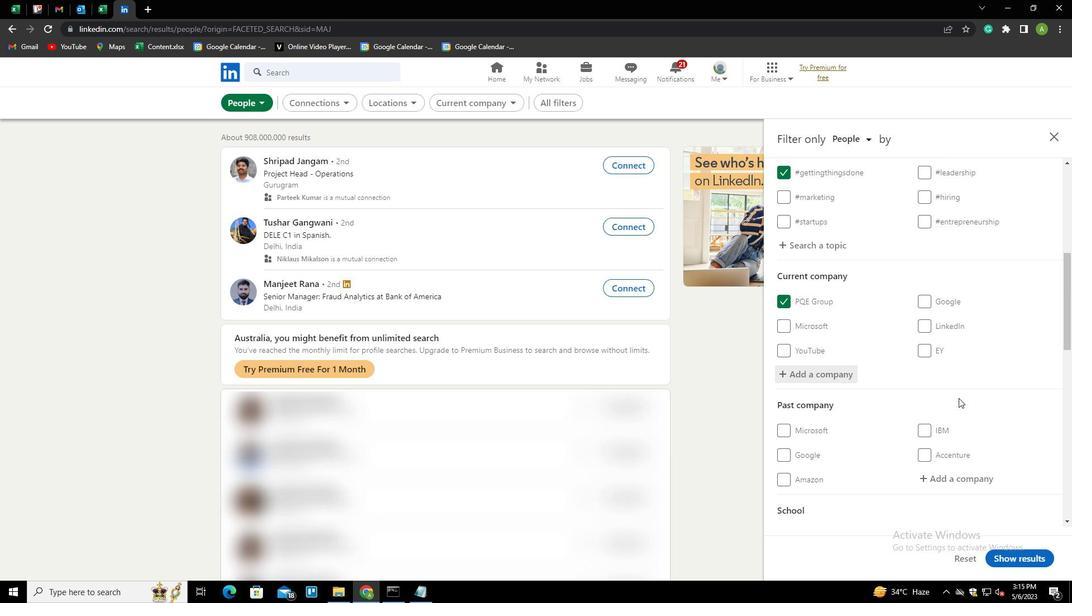 
Action: Mouse scrolled (958, 397) with delta (0, 0)
Screenshot: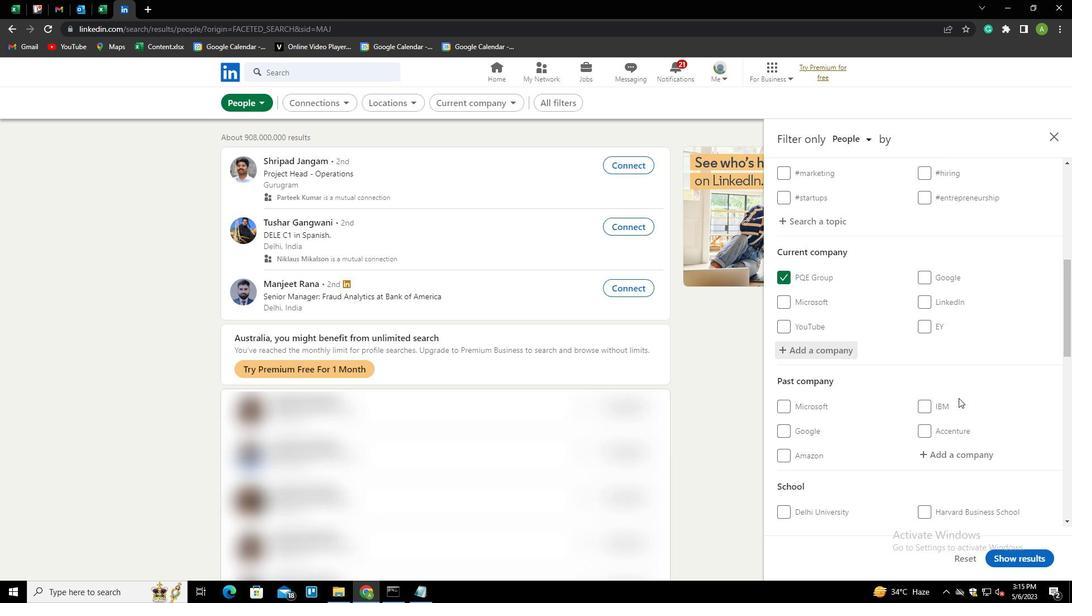 
Action: Mouse scrolled (958, 397) with delta (0, 0)
Screenshot: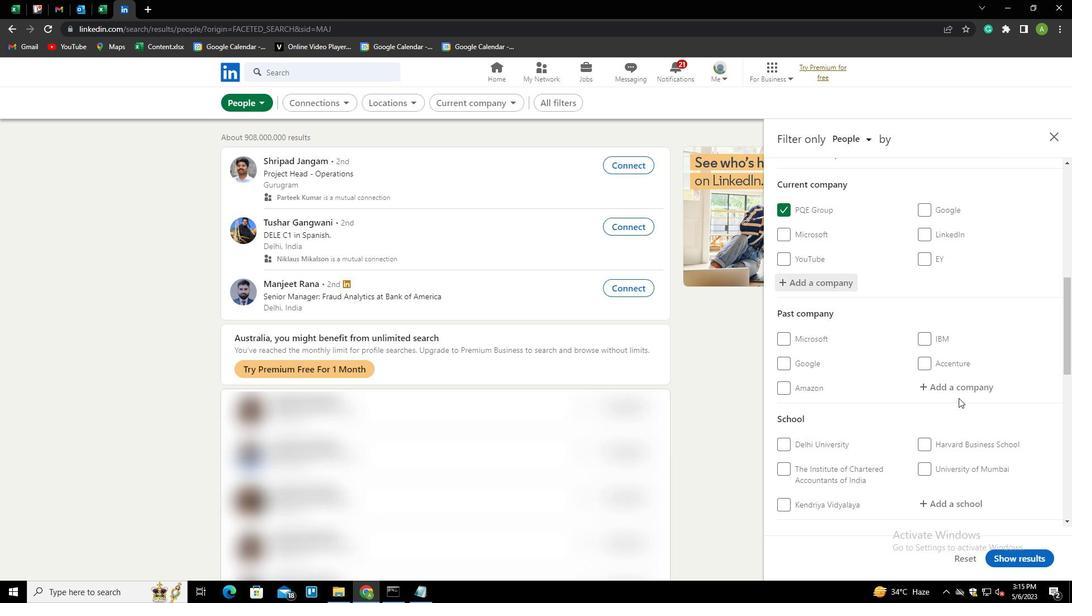 
Action: Mouse scrolled (958, 397) with delta (0, 0)
Screenshot: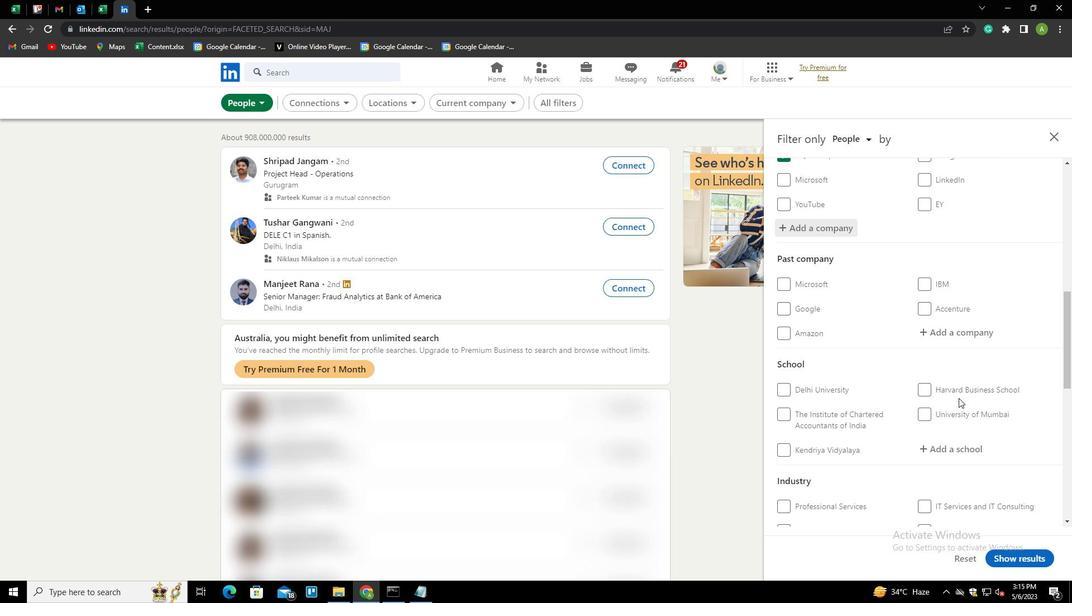 
Action: Mouse moved to (941, 356)
Screenshot: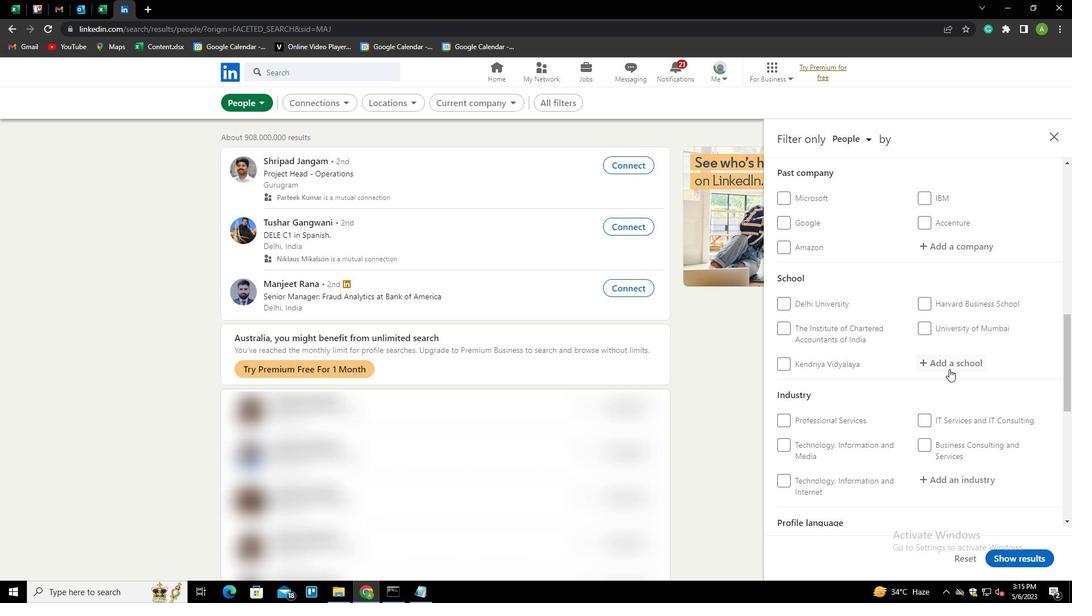 
Action: Mouse pressed left at (941, 356)
Screenshot: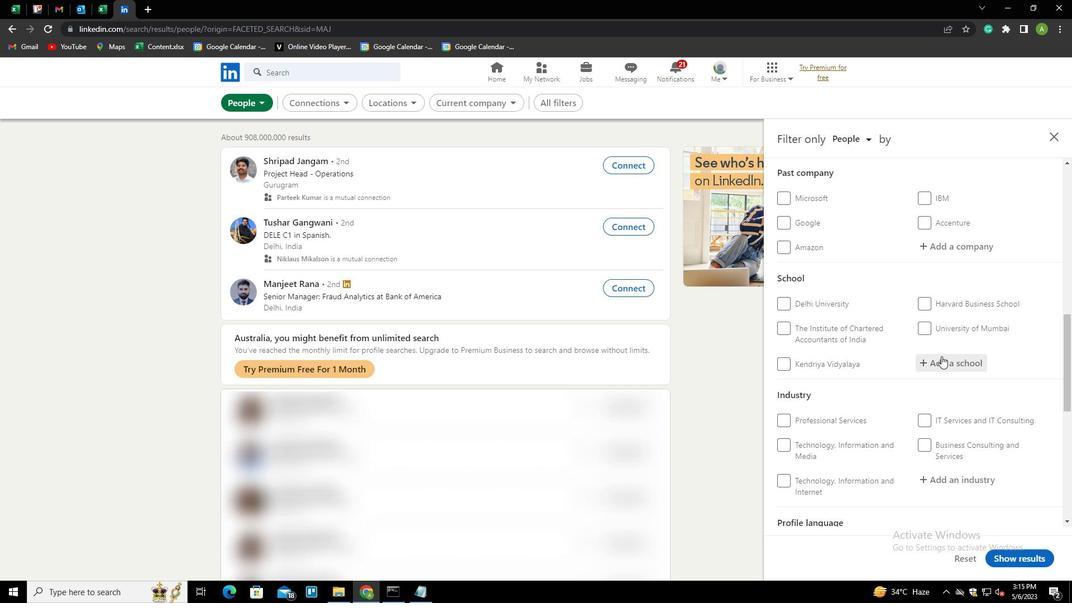 
Action: Mouse moved to (941, 355)
Screenshot: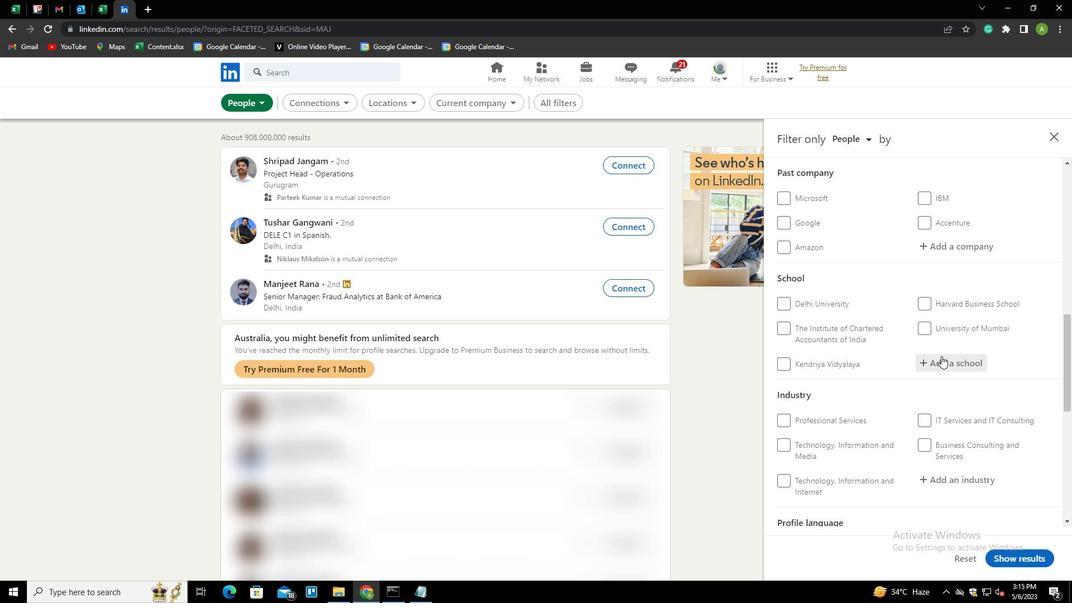 
Action: Key pressed <Key.shift><Key.shift><Key.shift><Key.shift><Key.shift><Key.shift><Key.shift><Key.shift><Key.shift><Key.shift><Key.shift><Key.shift>PAL<Key.backspace><Key.backspace>LACEMENTS<Key.space>UPDATES<Key.down><Key.enter>
Screenshot: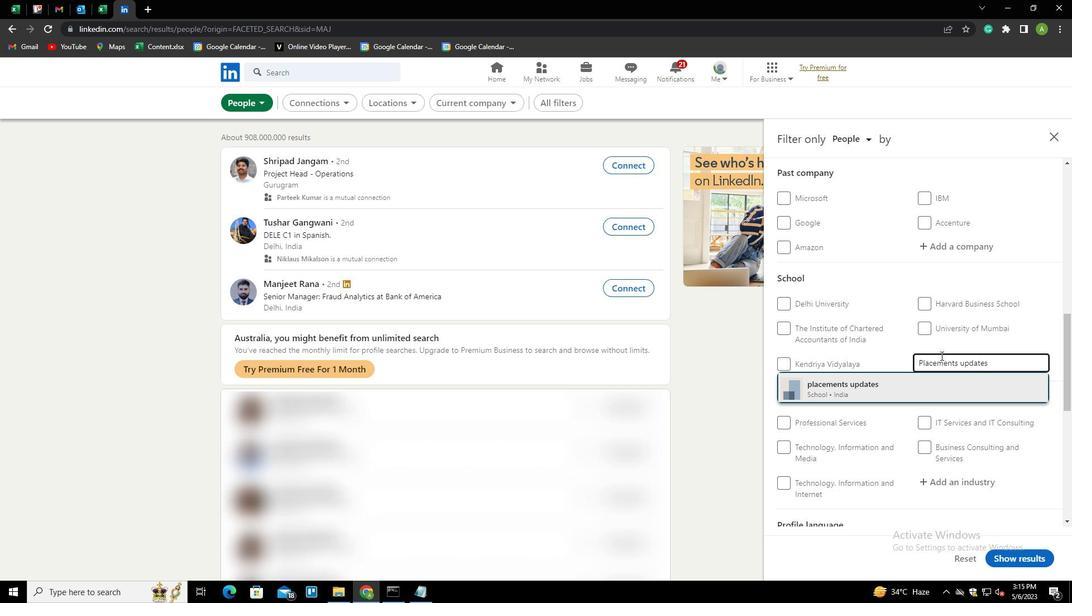 
Action: Mouse moved to (917, 377)
Screenshot: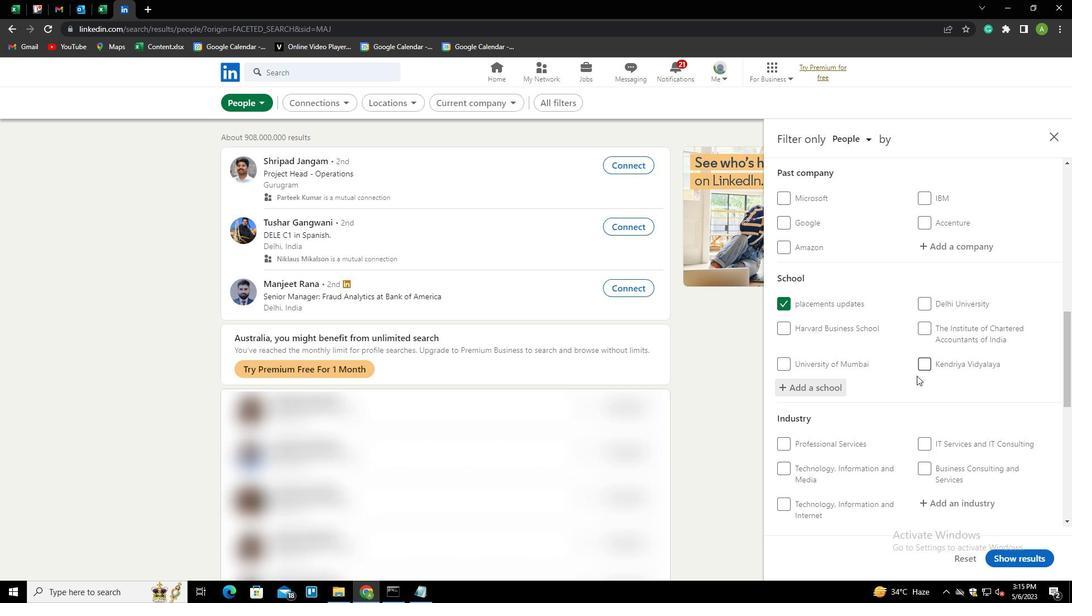 
Action: Mouse scrolled (917, 377) with delta (0, 0)
Screenshot: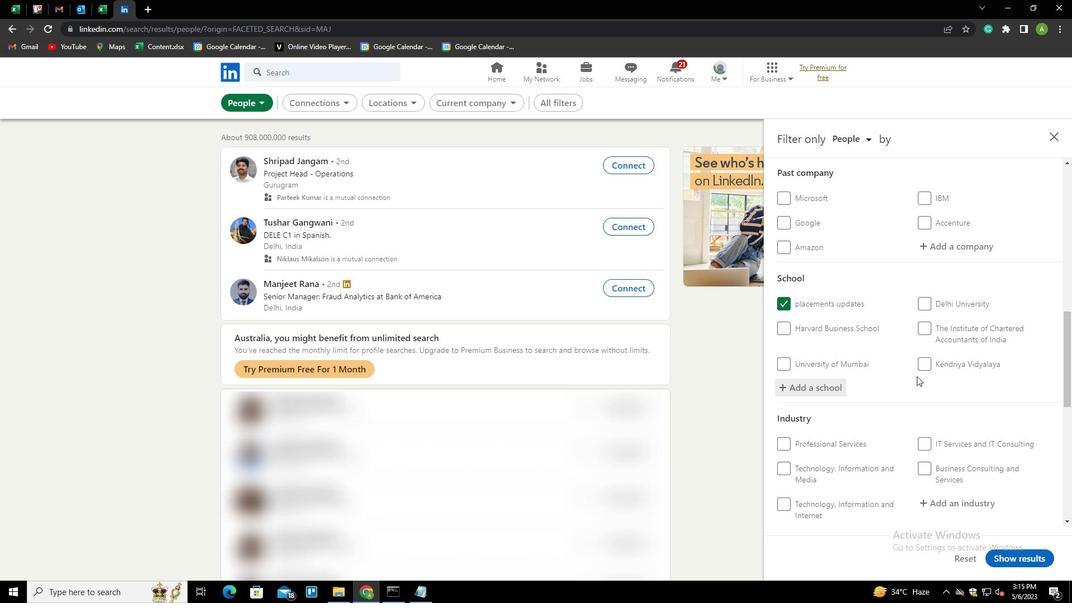 
Action: Mouse scrolled (917, 377) with delta (0, 0)
Screenshot: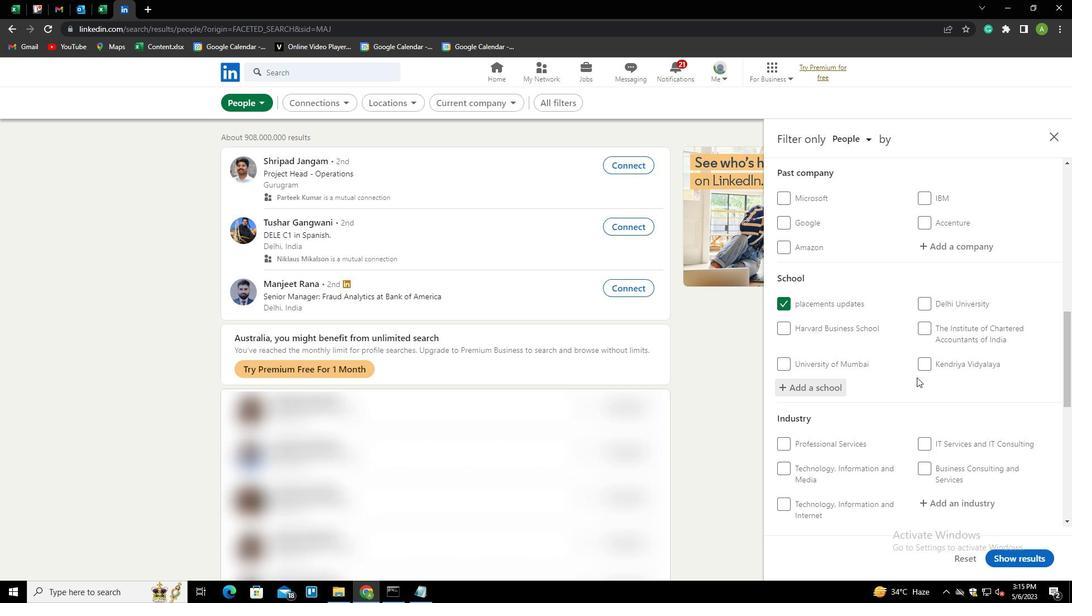 
Action: Mouse moved to (931, 390)
Screenshot: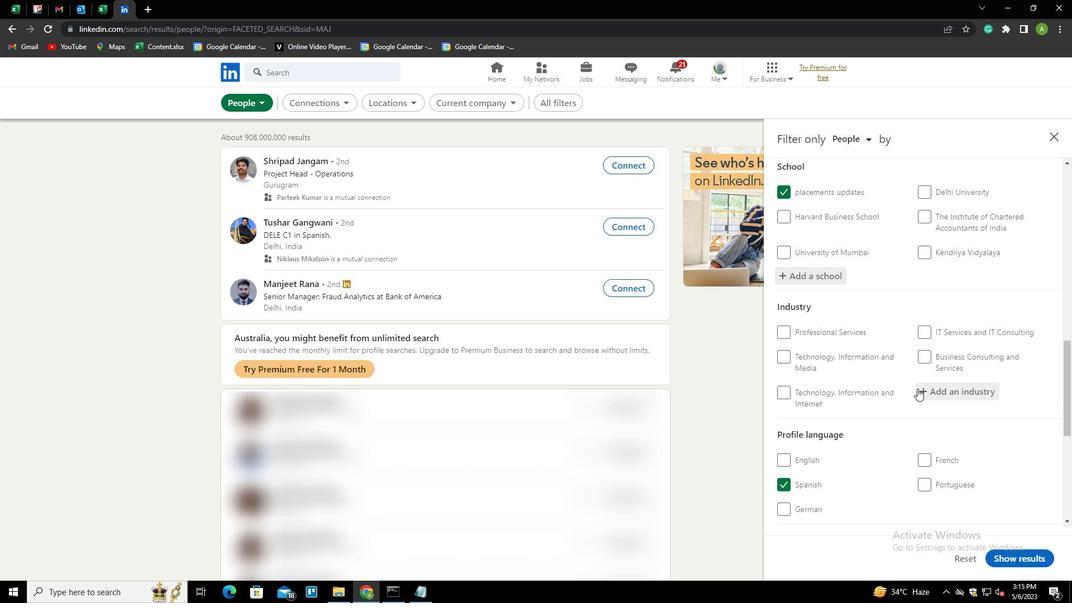 
Action: Mouse pressed left at (931, 390)
Screenshot: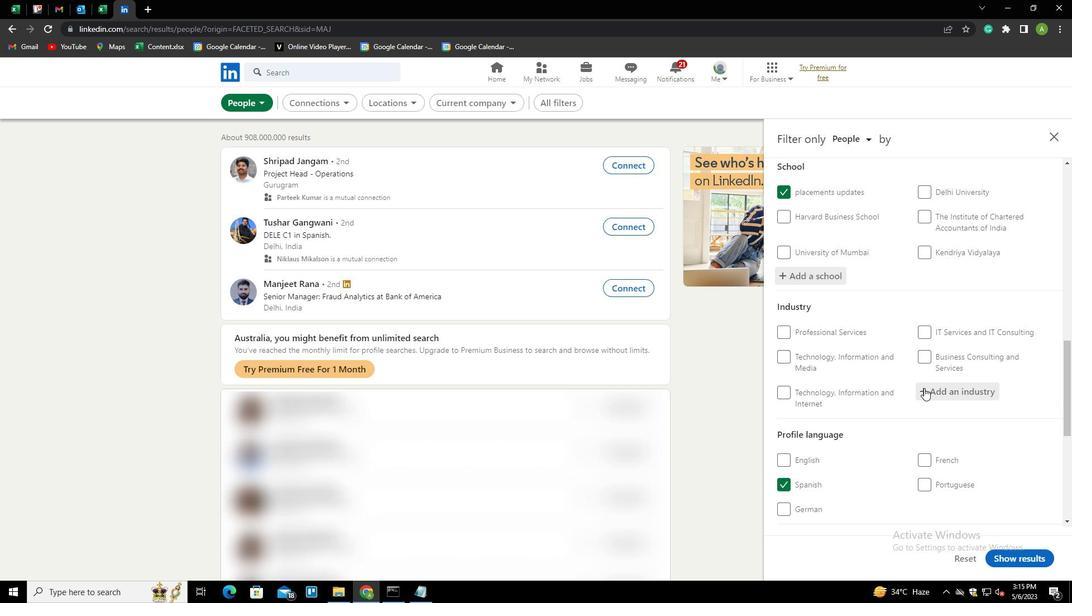 
Action: Mouse moved to (924, 397)
Screenshot: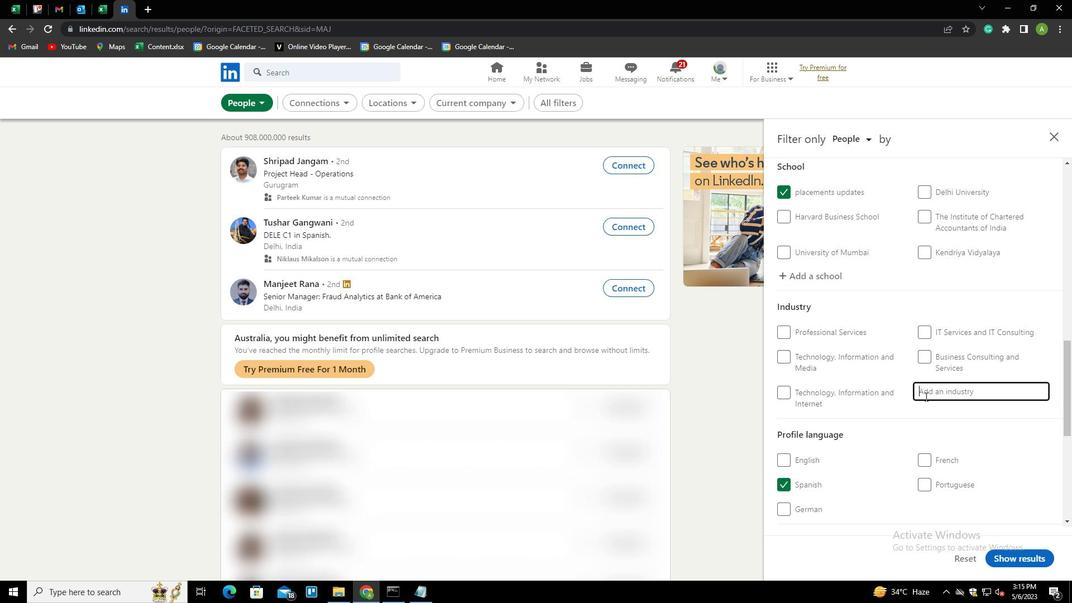 
Action: Key pressed <Key.shift><Key.shift><Key.shift><Key.shift><Key.shift><Key.shift><Key.shift><Key.shift><Key.shift><Key.shift><Key.shift><Key.shift><Key.shift><Key.shift><Key.shift><Key.shift><Key.shift><Key.shift><Key.shift><Key.shift><Key.shift>OFFICE<Key.space><Key.shift>FURNITRE<Key.backspace><Key.backspace>URE<Key.space>AND<Key.space><Key.shift>FIXITURED<Key.backspace><Key.backspace><Key.backspace><Key.backspace><Key.backspace><Key.backspace><Key.backspace>T<Key.backspace>XTURES<Key.space><Key.shift>MANUFACTURING<Key.down><Key.enter>
Screenshot: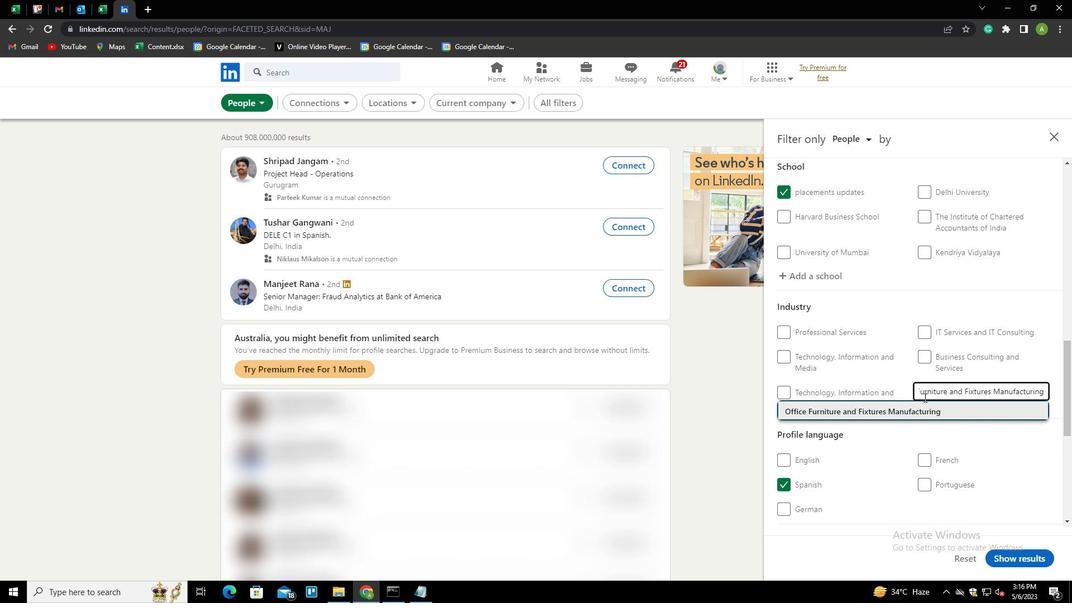 
Action: Mouse moved to (925, 397)
Screenshot: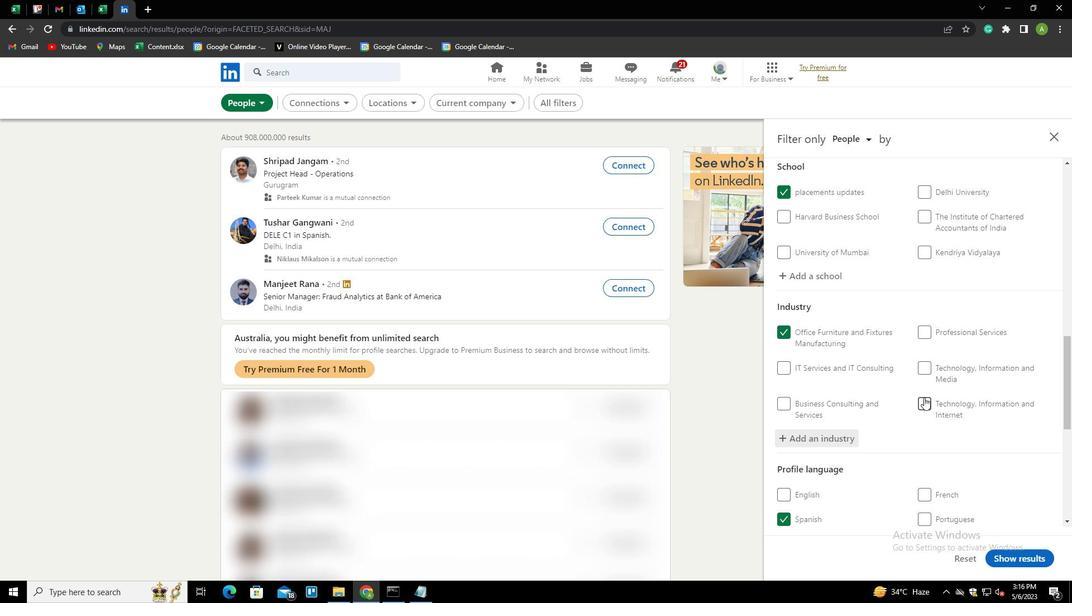 
Action: Mouse scrolled (925, 397) with delta (0, 0)
Screenshot: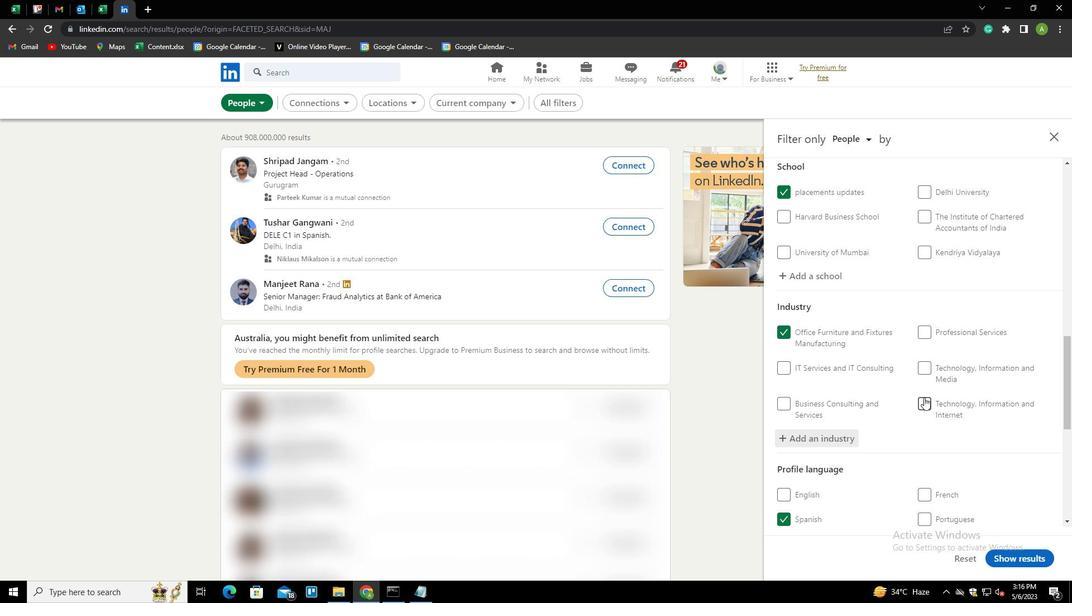 
Action: Mouse moved to (927, 397)
Screenshot: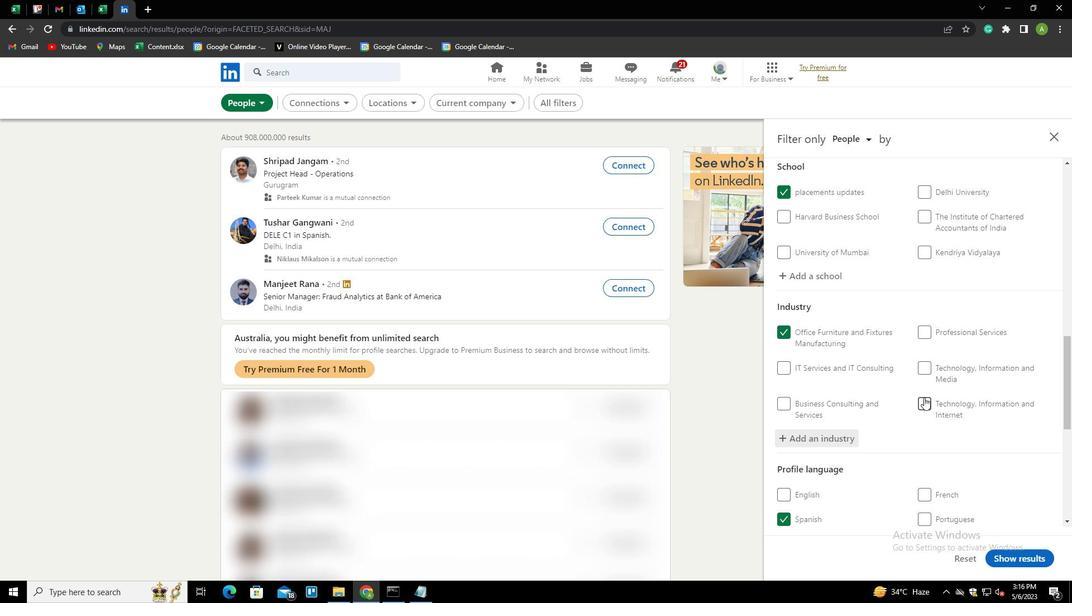 
Action: Mouse scrolled (927, 397) with delta (0, 0)
Screenshot: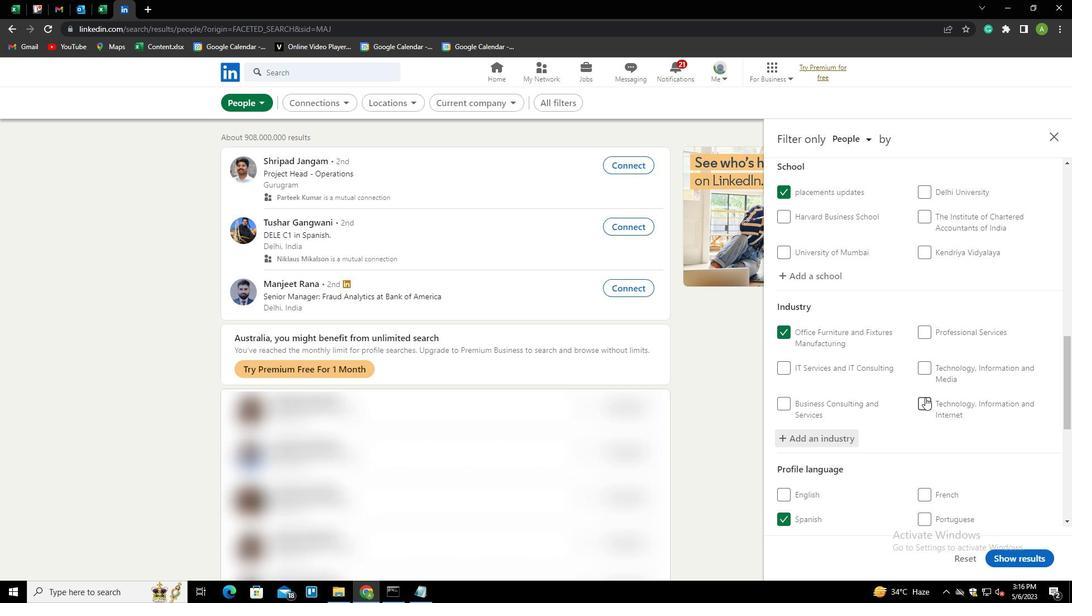 
Action: Mouse scrolled (927, 397) with delta (0, 0)
Screenshot: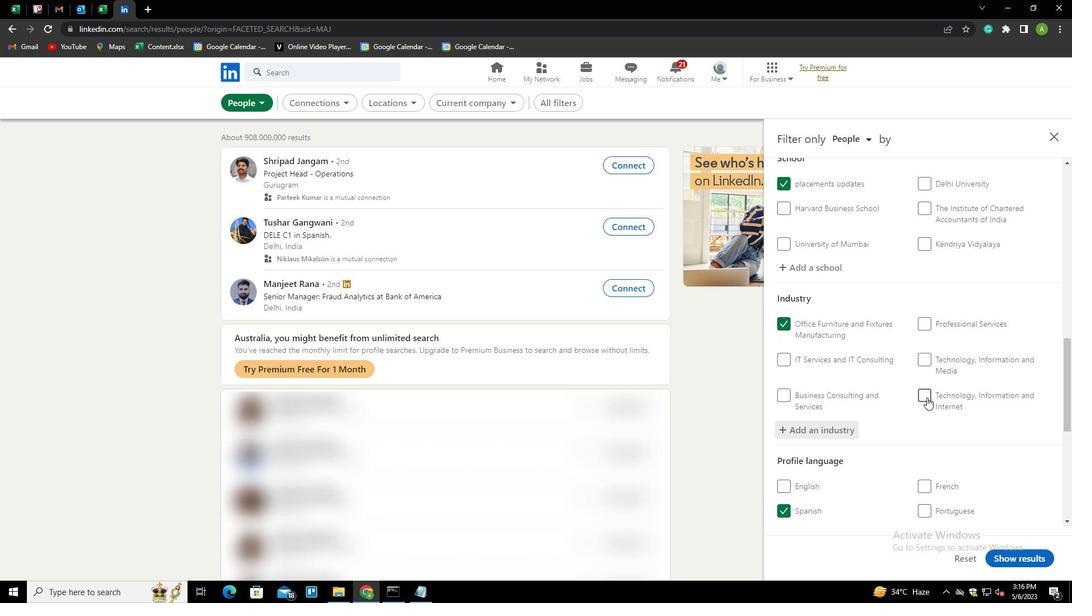 
Action: Mouse scrolled (927, 397) with delta (0, 0)
Screenshot: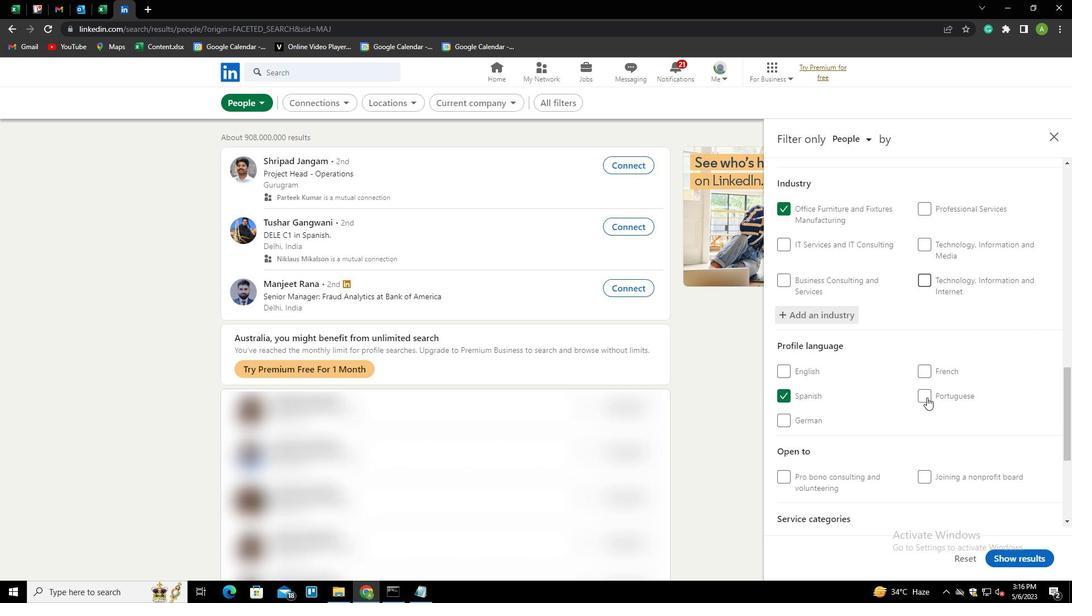 
Action: Mouse scrolled (927, 397) with delta (0, 0)
Screenshot: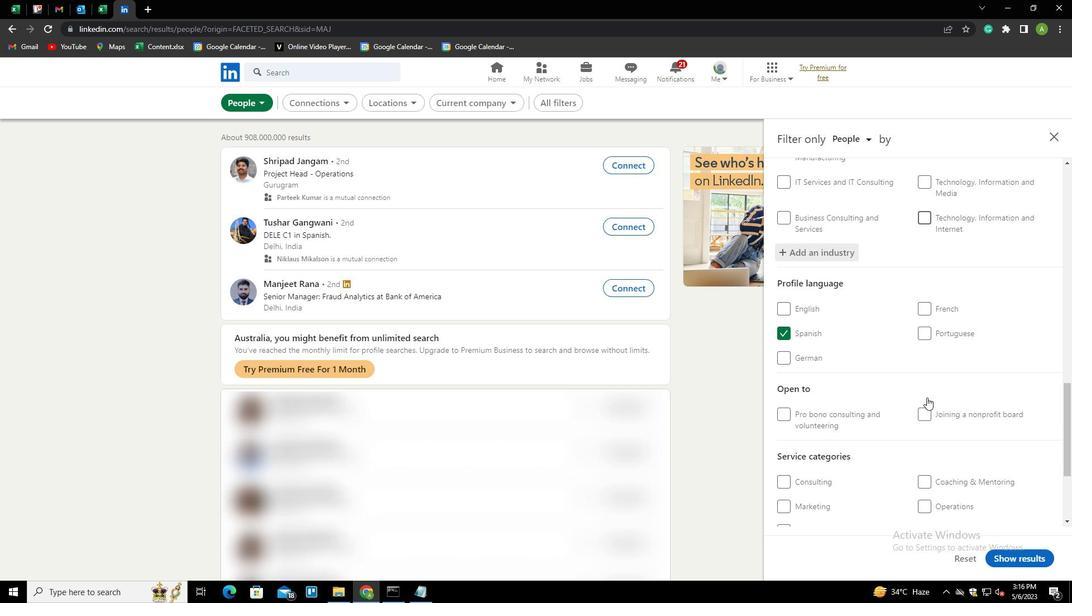 
Action: Mouse moved to (927, 397)
Screenshot: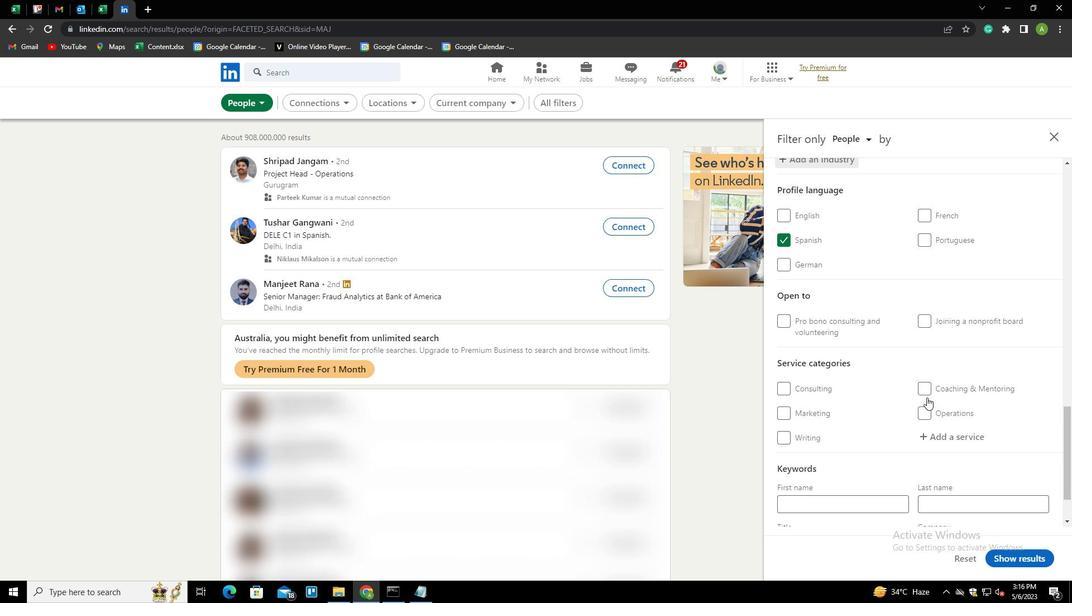 
Action: Mouse scrolled (927, 396) with delta (0, 0)
Screenshot: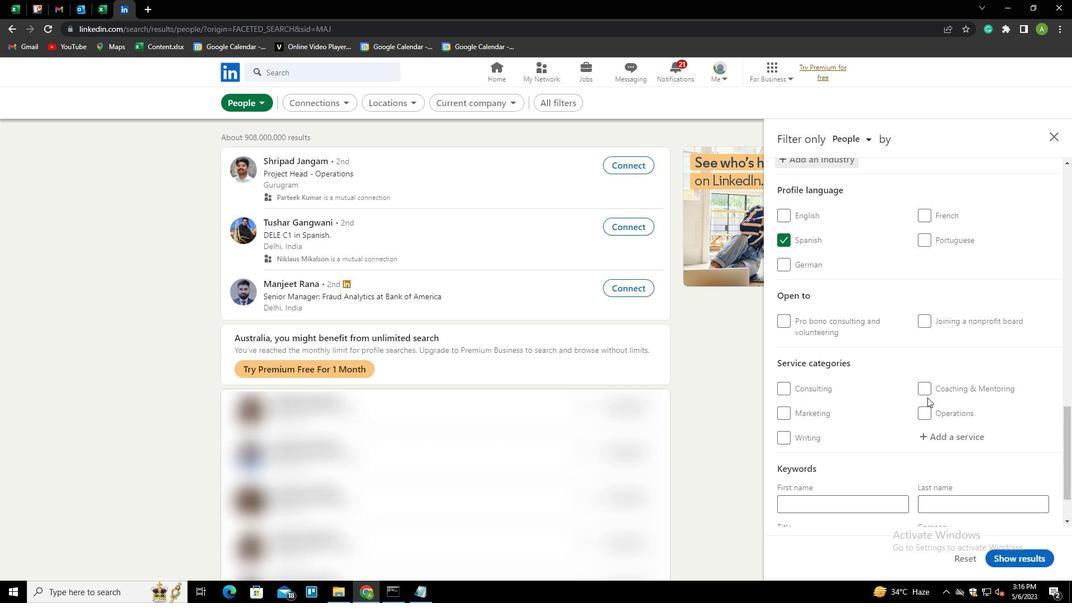
Action: Mouse moved to (944, 379)
Screenshot: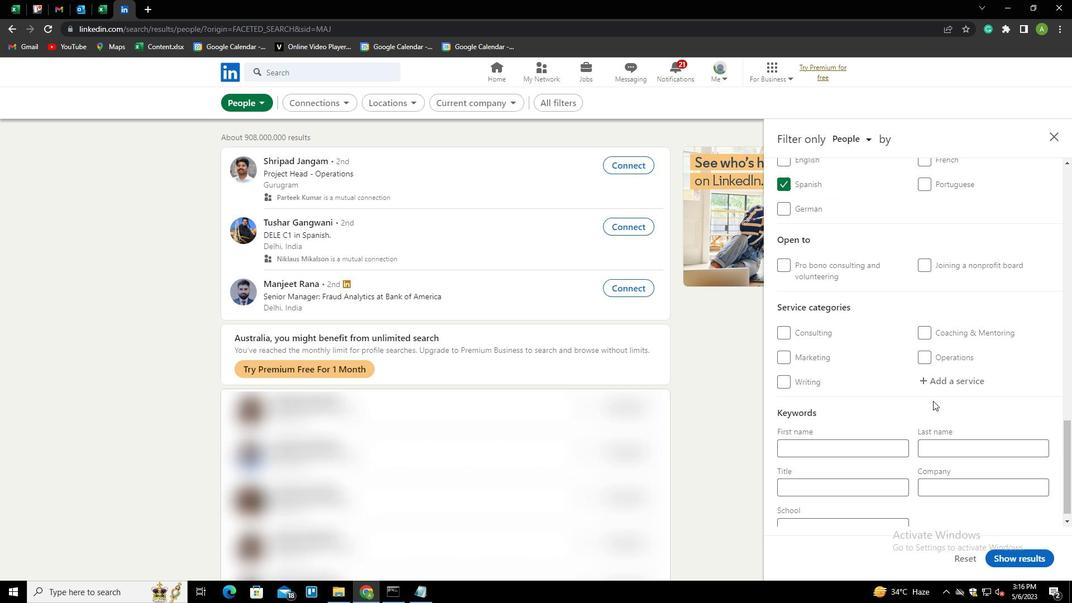 
Action: Mouse pressed left at (944, 379)
Screenshot: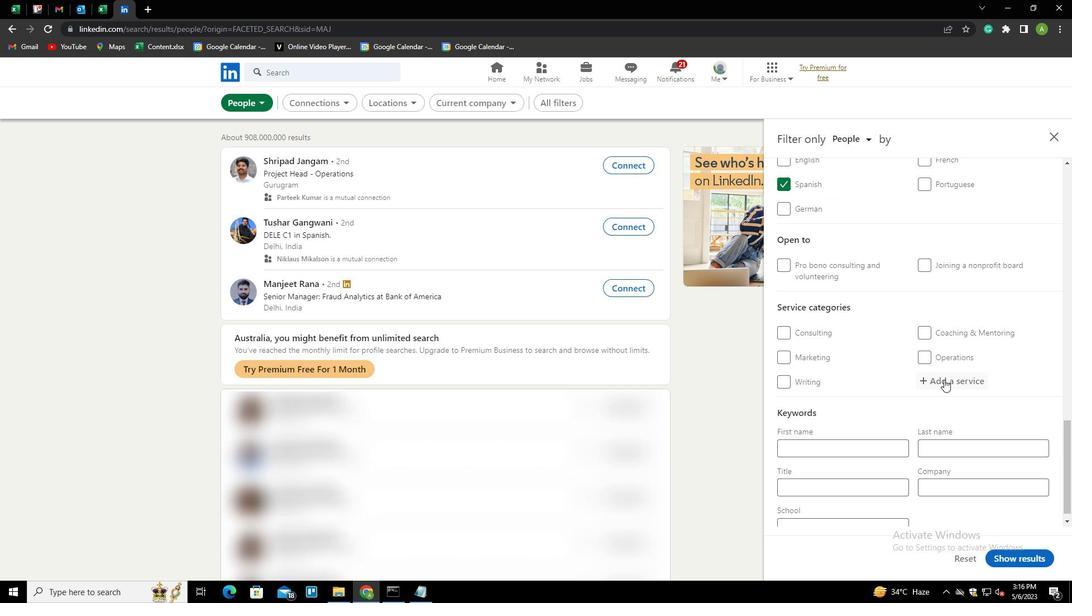 
Action: Mouse moved to (953, 374)
Screenshot: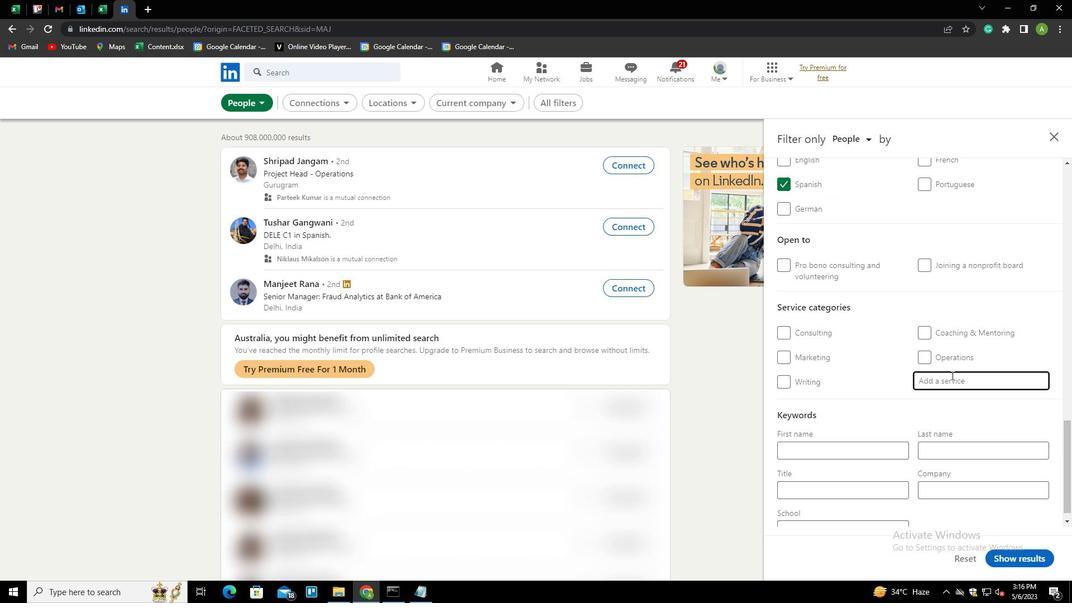 
Action: Key pressed <Key.shift>INFOE<Key.backspace>RMATION<Key.space><Key.shift>SE
Screenshot: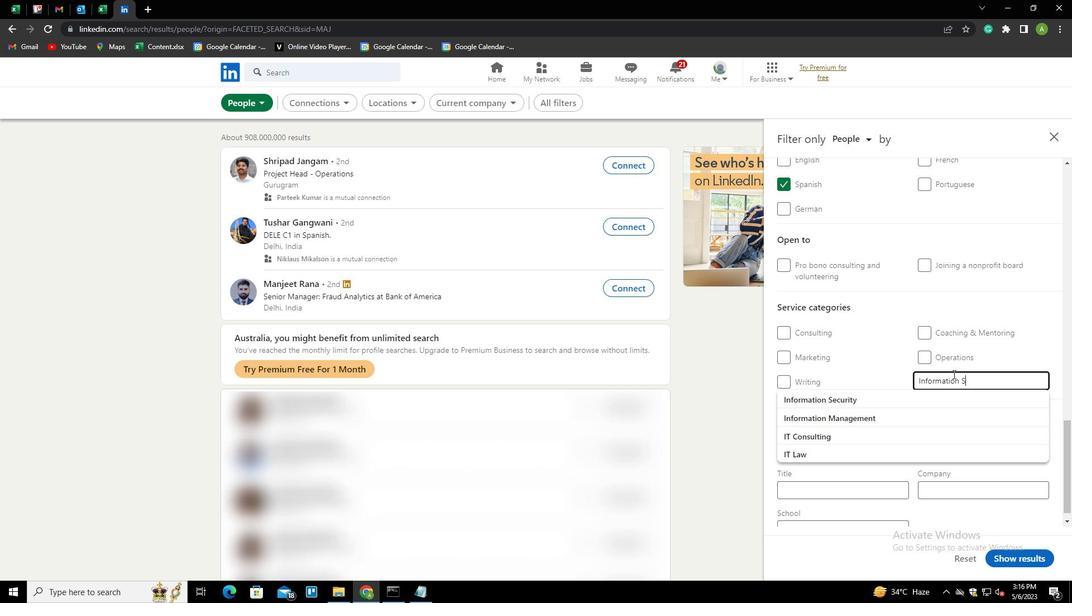 
Action: Mouse moved to (953, 374)
Screenshot: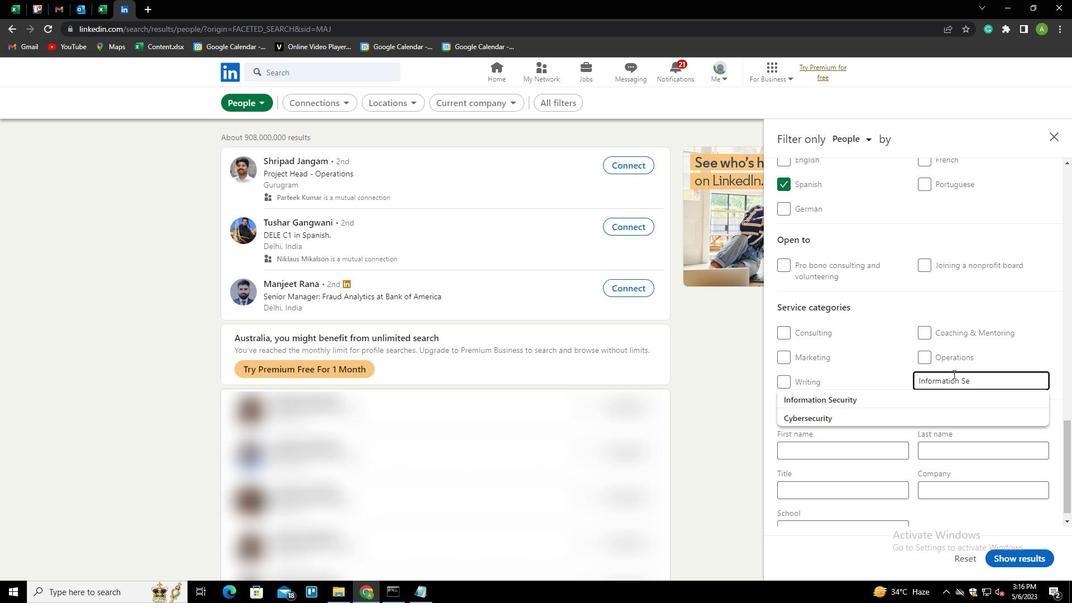 
Action: Key pressed CURITY<Key.down><Key.enter>
Screenshot: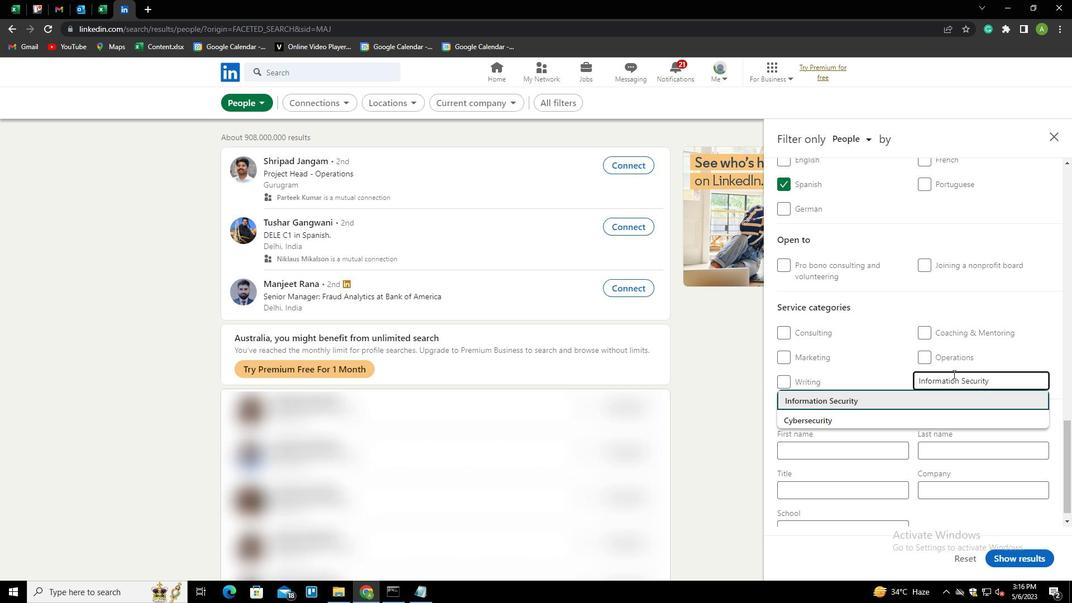 
Action: Mouse moved to (950, 377)
Screenshot: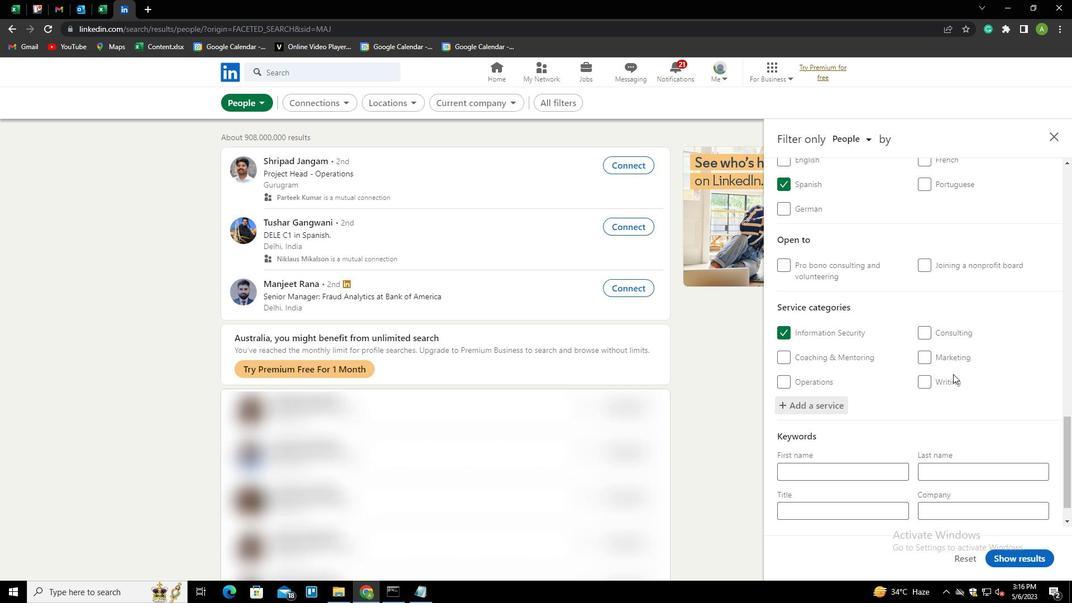 
Action: Mouse scrolled (950, 376) with delta (0, 0)
Screenshot: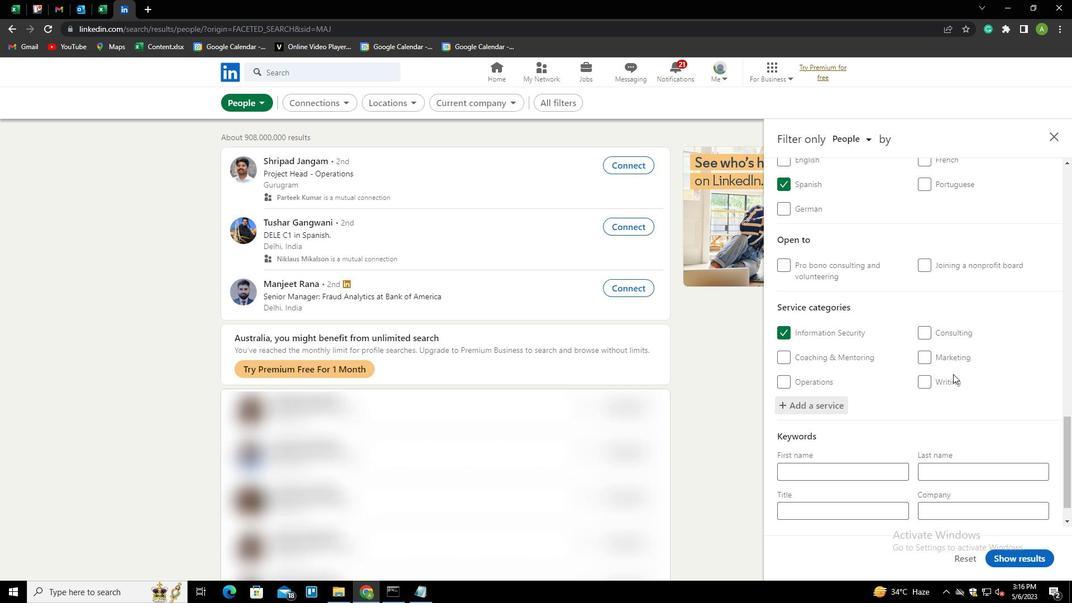 
Action: Mouse moved to (943, 392)
Screenshot: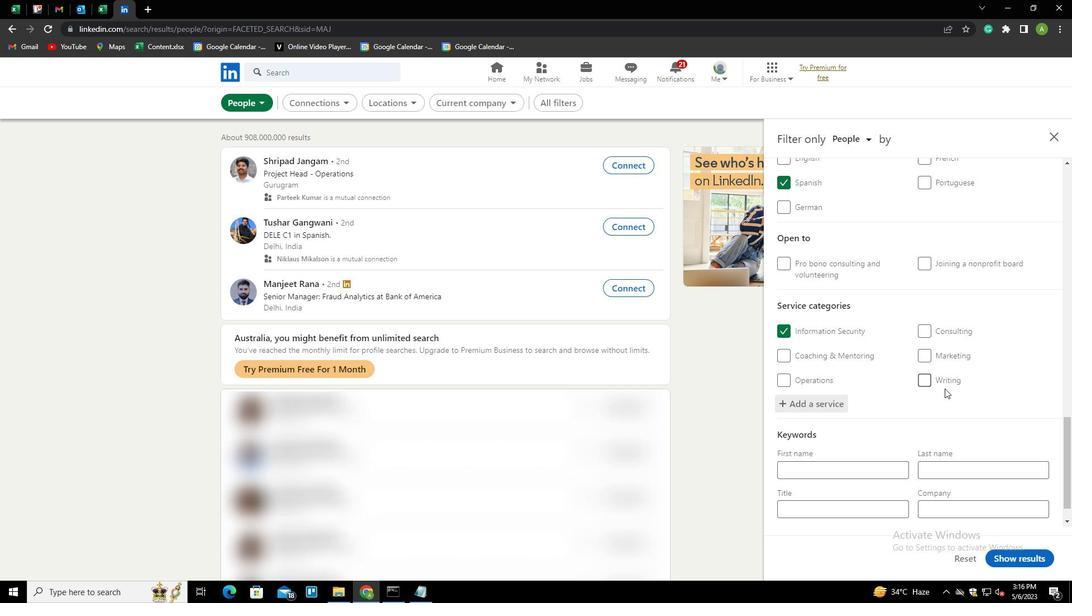 
Action: Mouse scrolled (943, 391) with delta (0, 0)
Screenshot: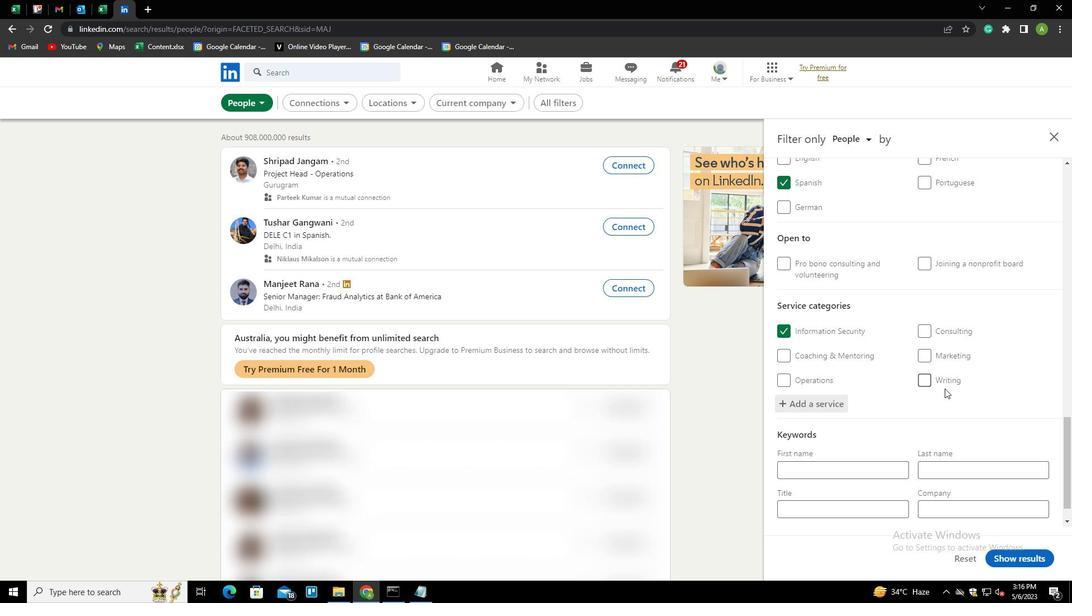 
Action: Mouse moved to (940, 399)
Screenshot: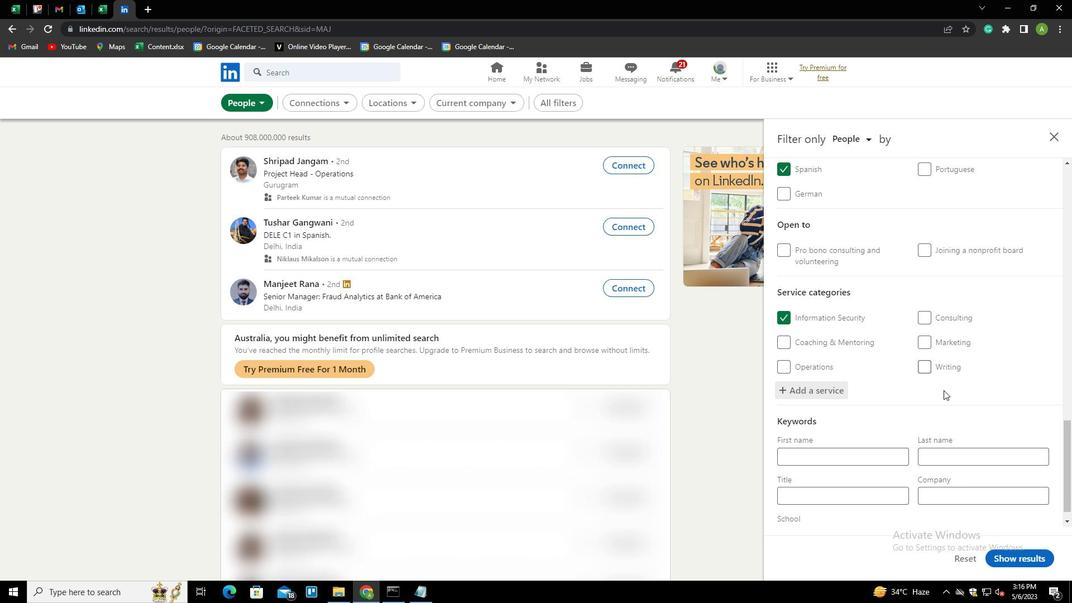 
Action: Mouse scrolled (940, 398) with delta (0, 0)
Screenshot: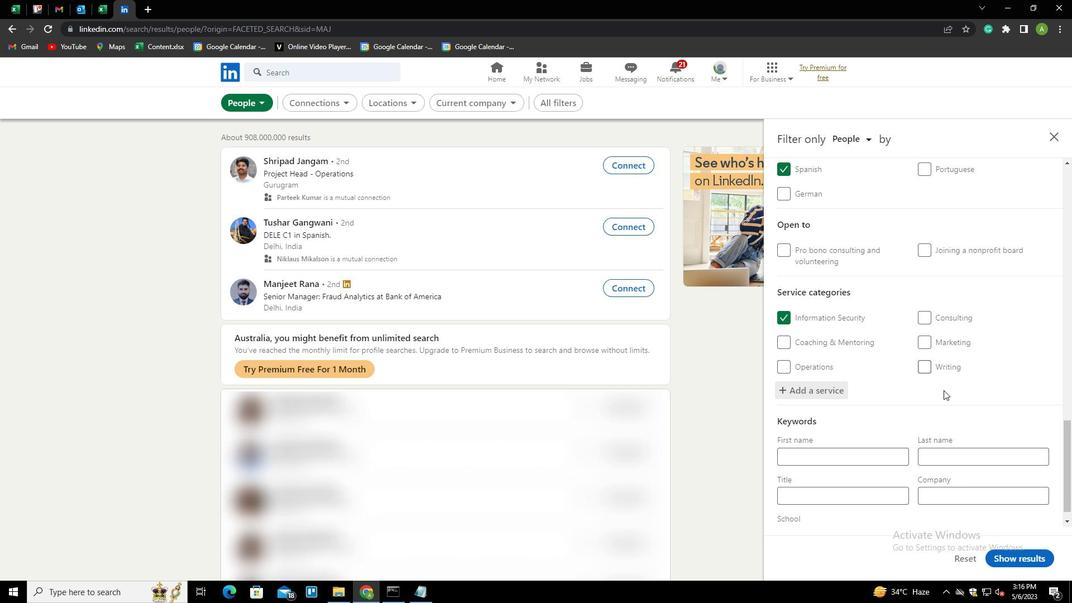 
Action: Mouse moved to (940, 399)
Screenshot: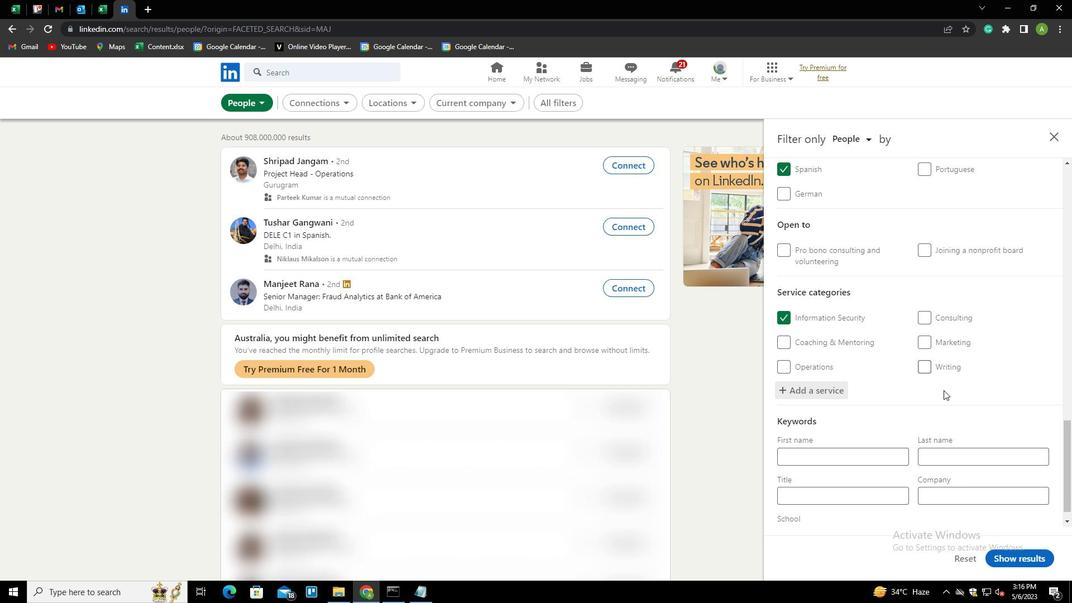 
Action: Mouse scrolled (940, 399) with delta (0, 0)
Screenshot: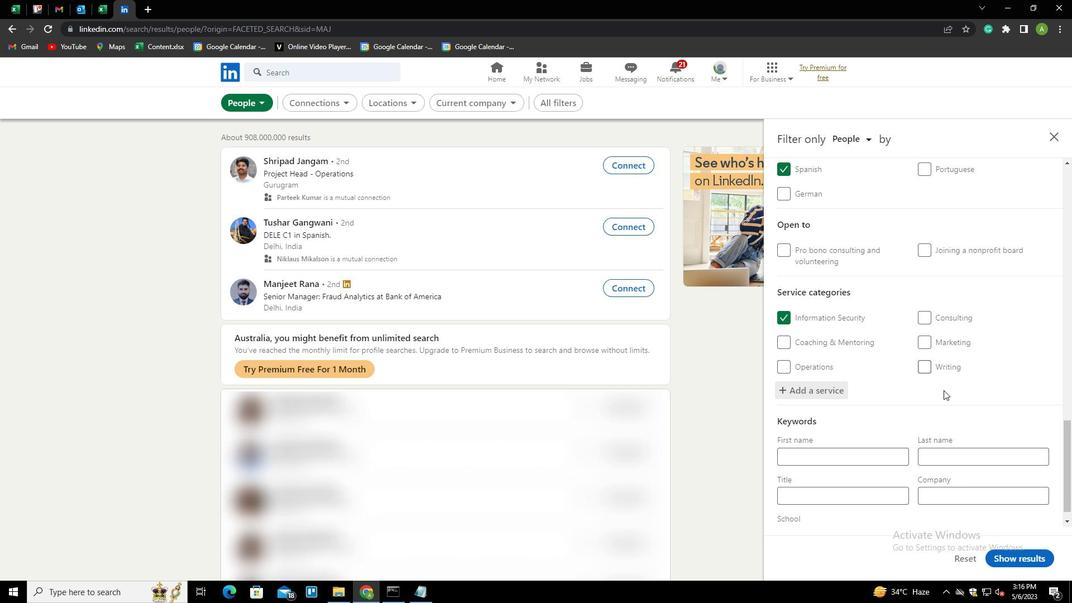 
Action: Mouse scrolled (940, 399) with delta (0, 0)
Screenshot: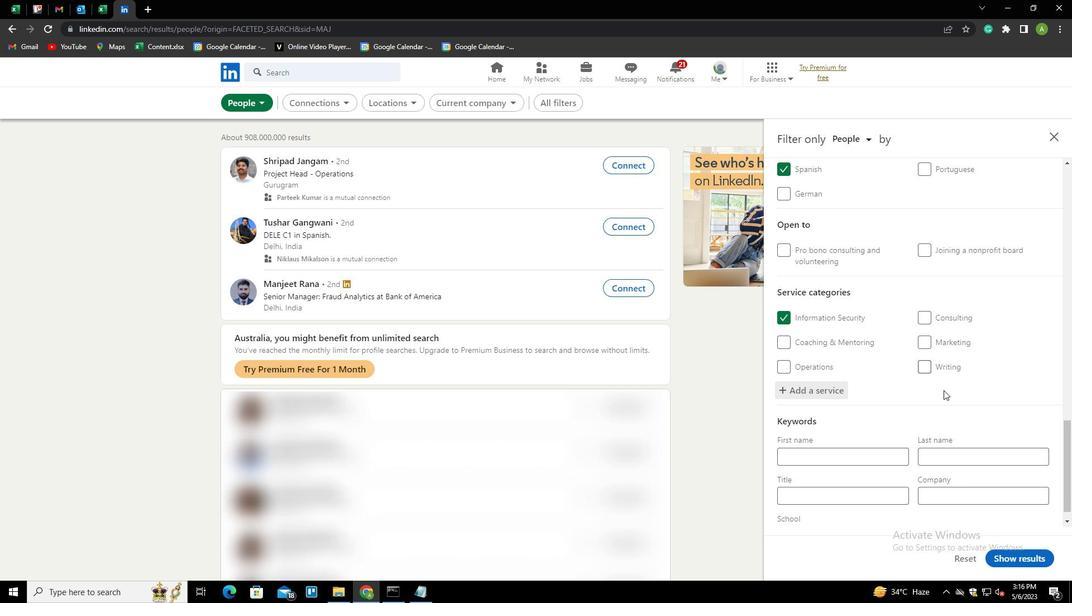 
Action: Mouse scrolled (940, 399) with delta (0, 0)
Screenshot: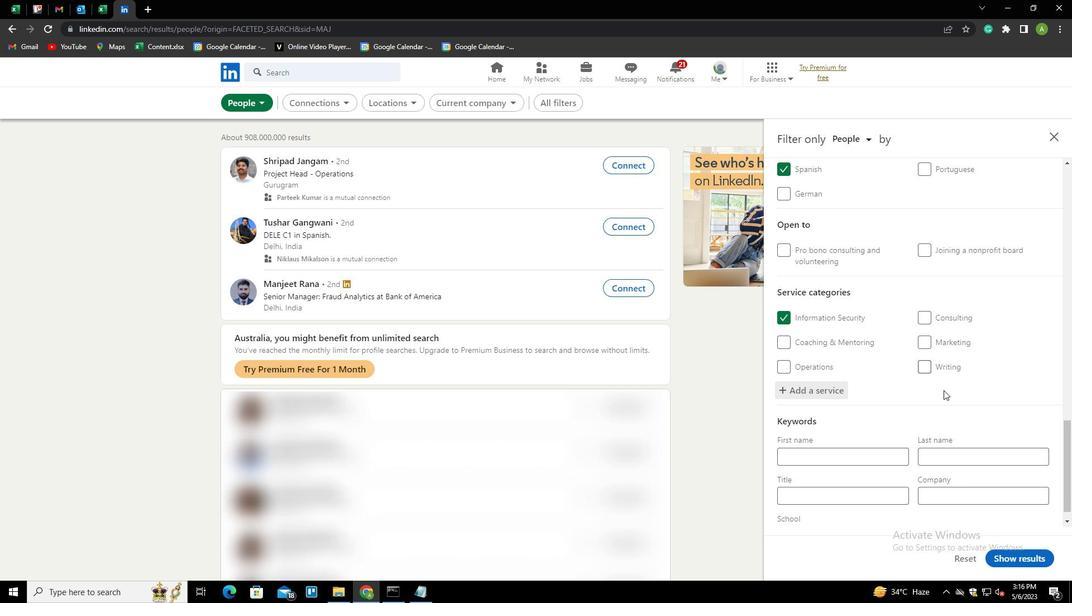 
Action: Mouse scrolled (940, 399) with delta (0, 0)
Screenshot: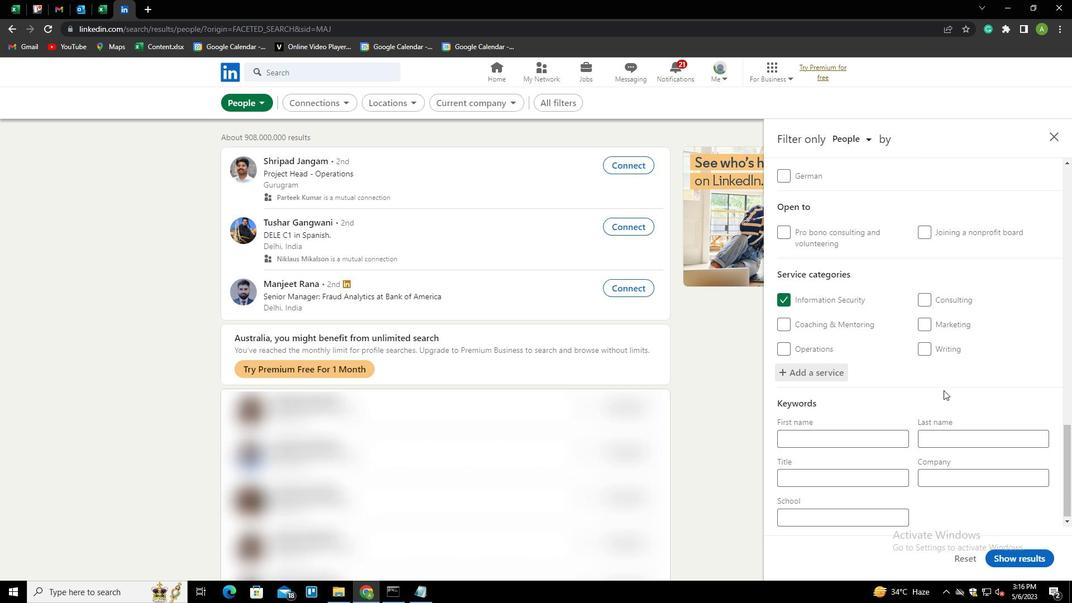 
Action: Mouse moved to (796, 478)
Screenshot: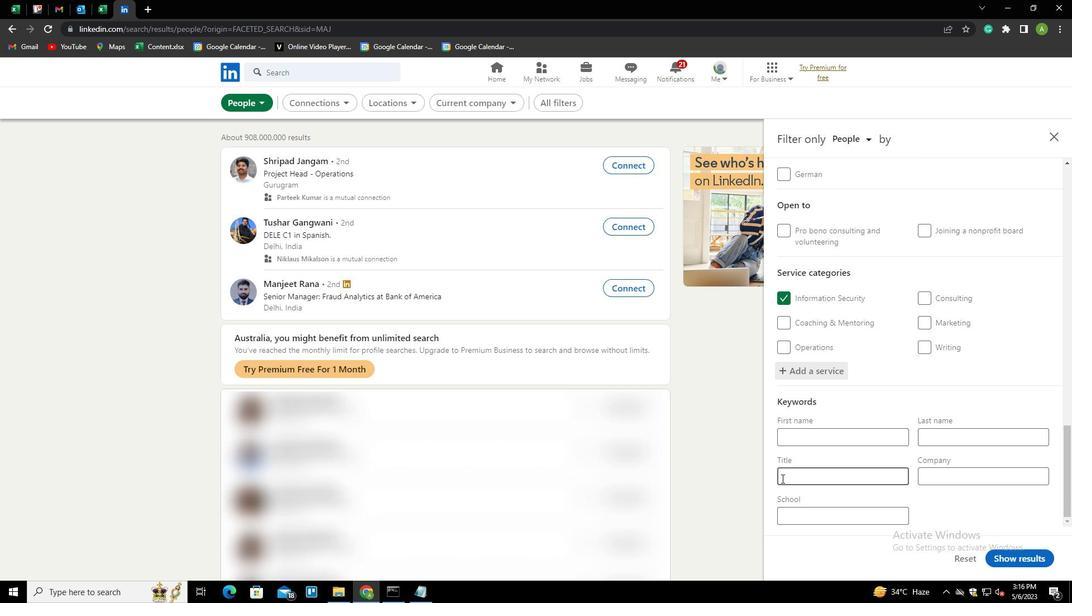 
Action: Mouse pressed left at (796, 478)
Screenshot: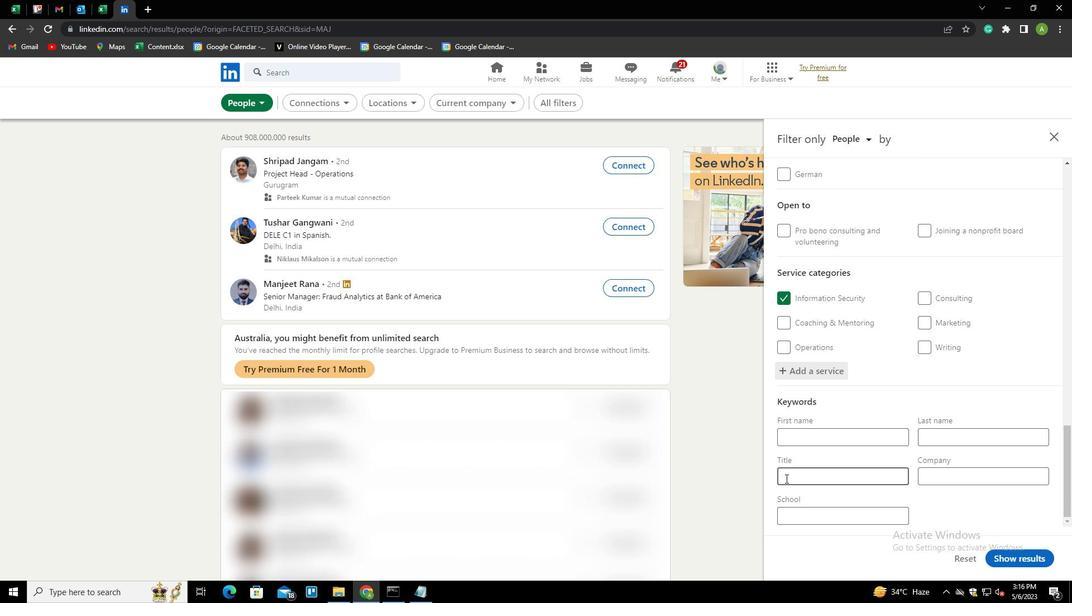
Action: Mouse moved to (796, 478)
Screenshot: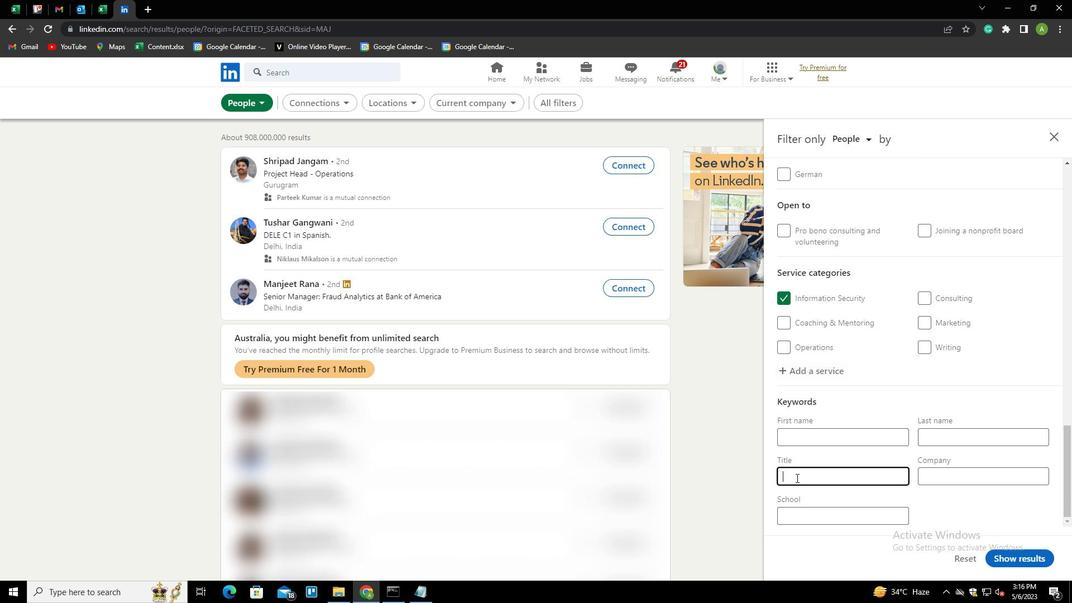 
Action: Key pressed <Key.shift><Key.shift>QUALITY<Key.space><Key.shift>CONTROL
Screenshot: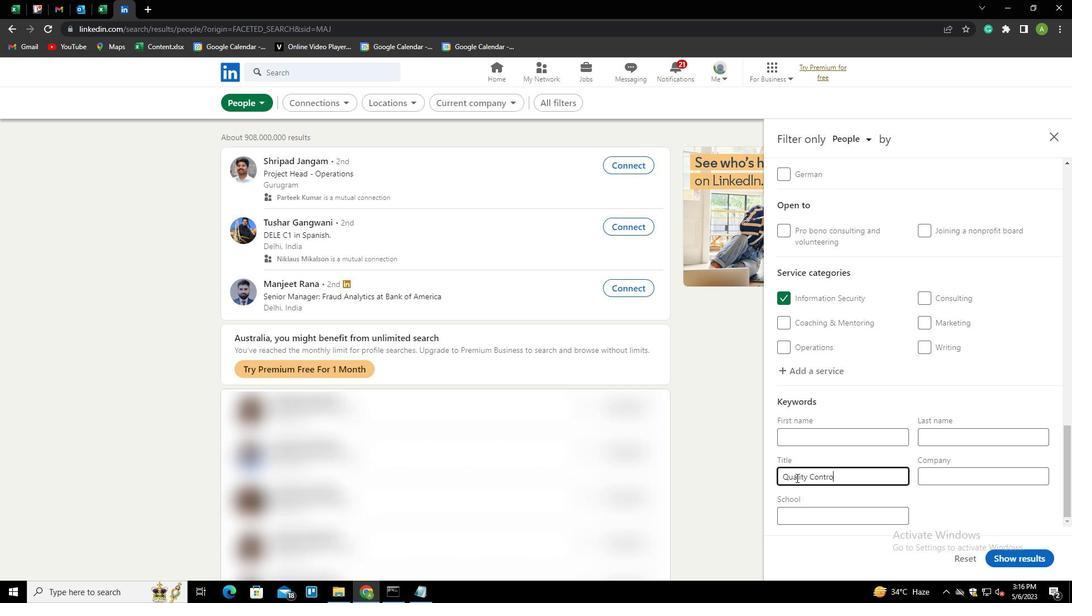 
Action: Mouse moved to (953, 515)
Screenshot: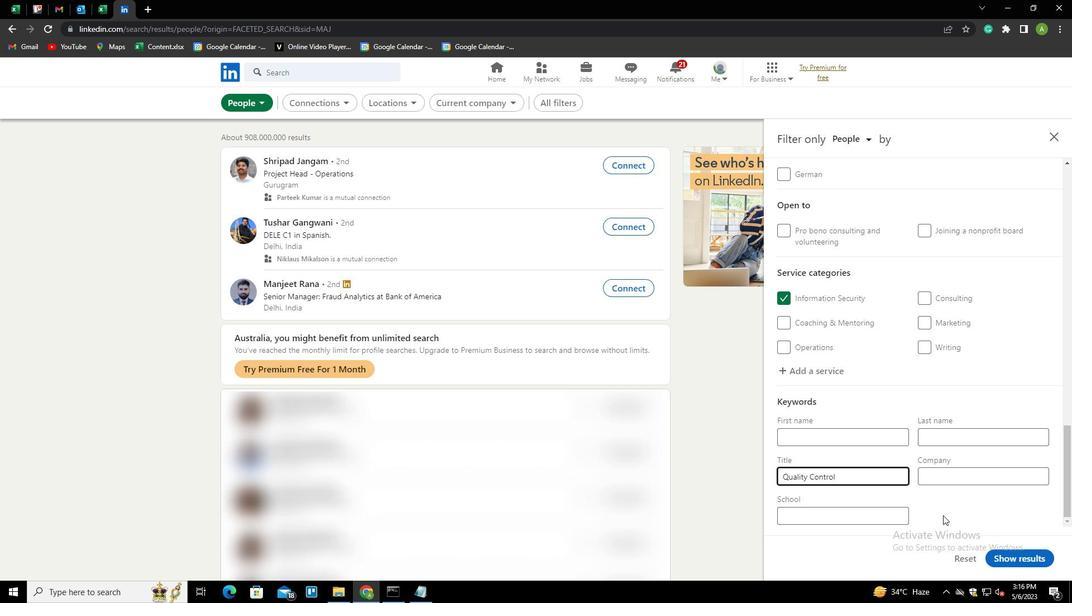 
Action: Mouse pressed left at (953, 515)
Screenshot: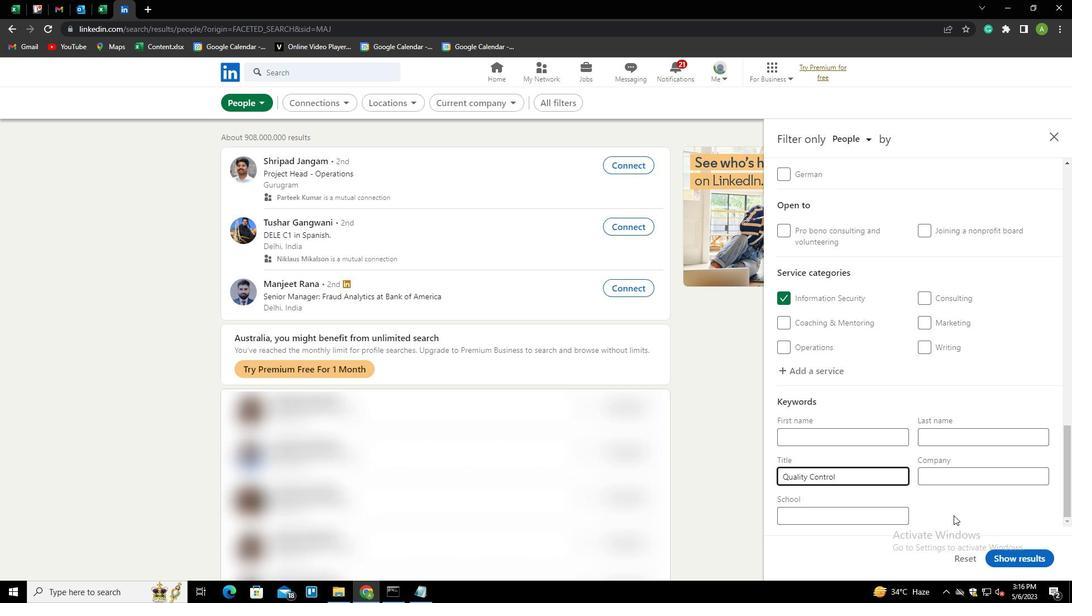 
Action: Mouse moved to (1028, 560)
Screenshot: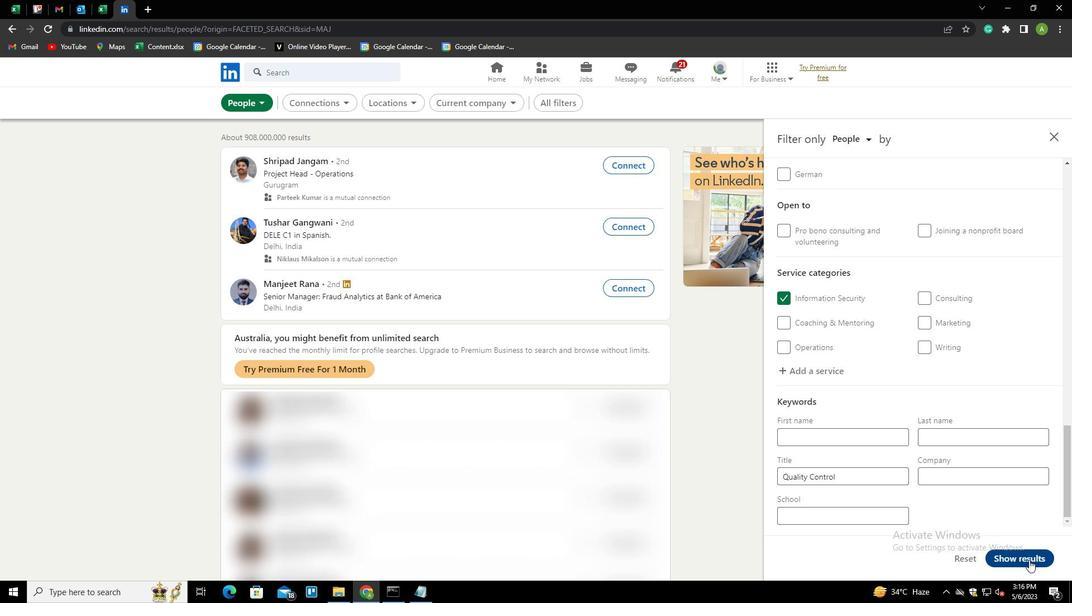 
Action: Mouse pressed left at (1028, 560)
Screenshot: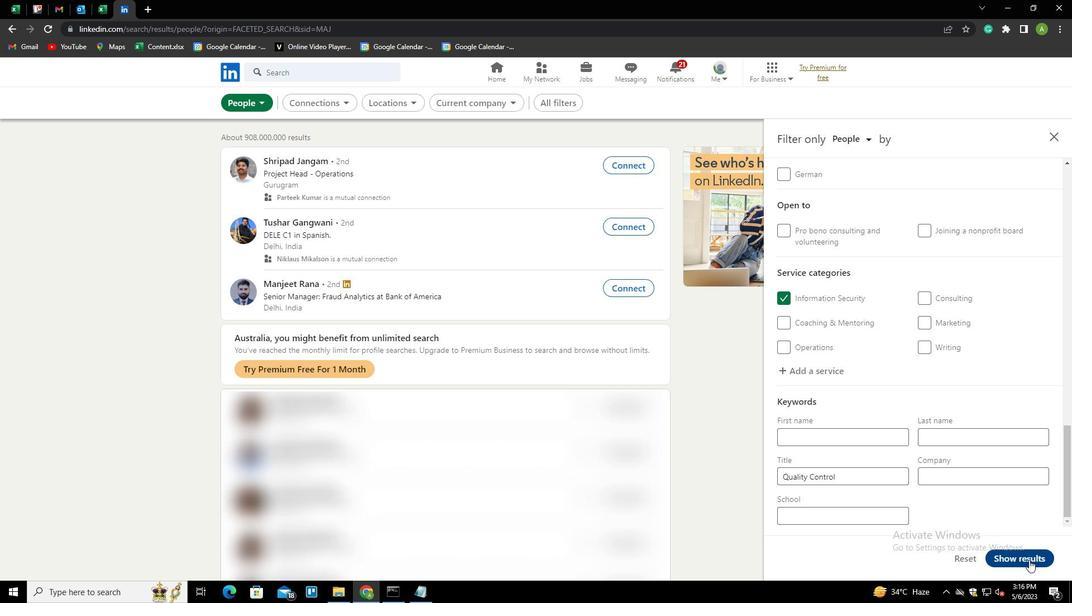 
Action: Mouse moved to (1071, 495)
Screenshot: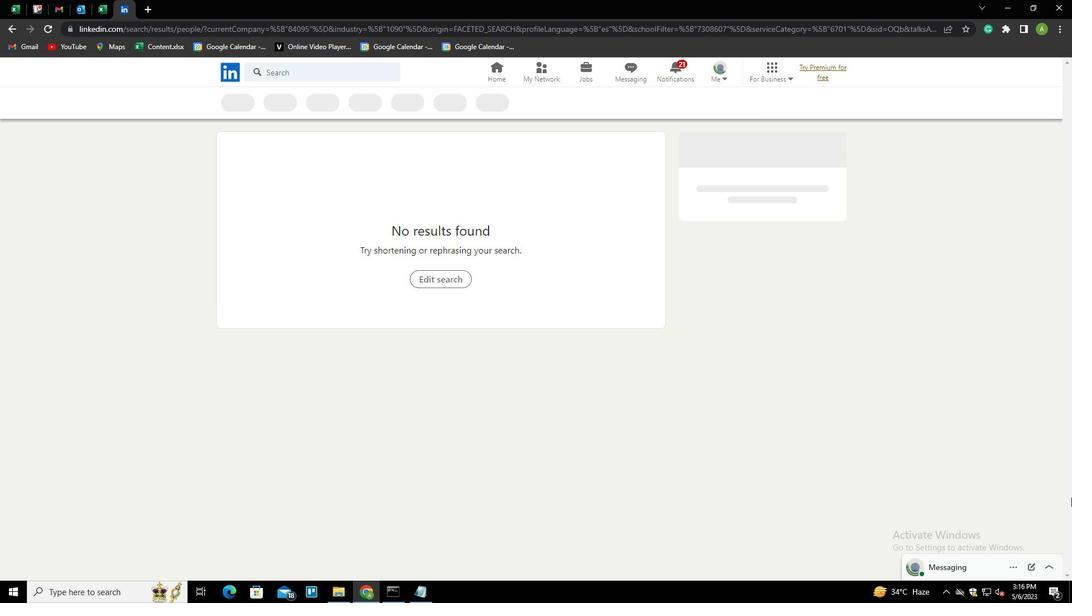 
